 Task: Create a project with template Project Timeline with name VantageTech with privacy Public and in the team Recorders . Create three sections in the project as To-Do, Doing and Done.
Action: Mouse moved to (48, 68)
Screenshot: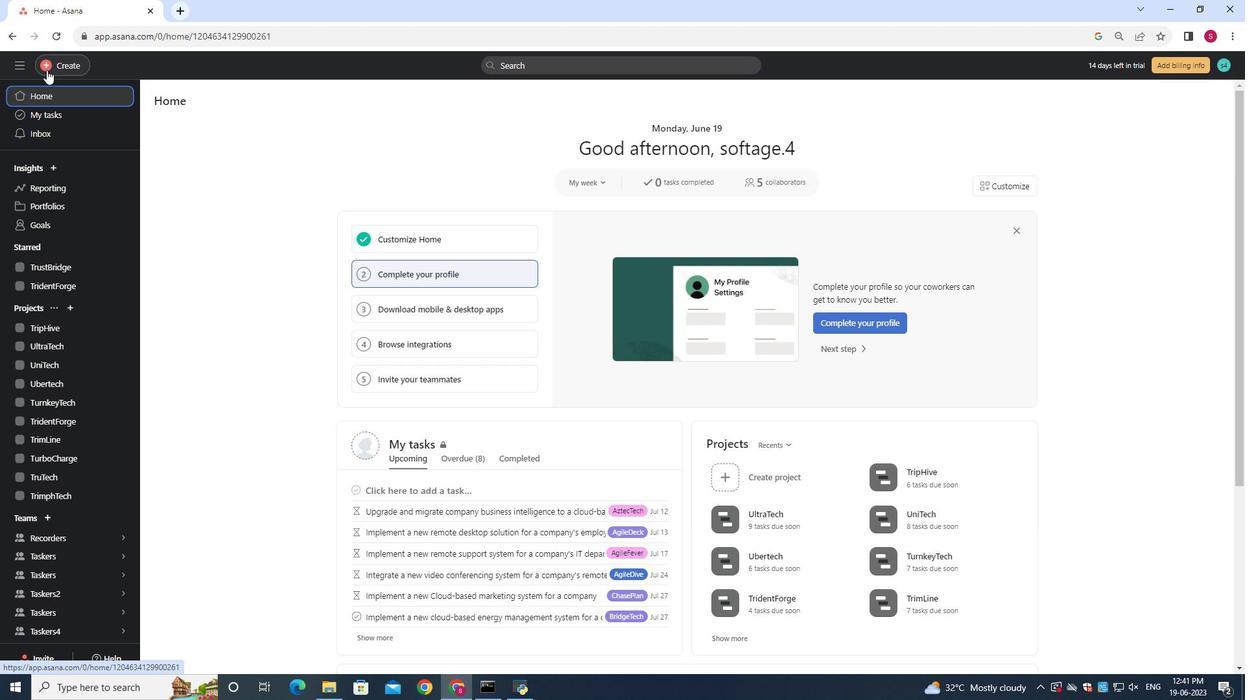 
Action: Mouse pressed left at (48, 68)
Screenshot: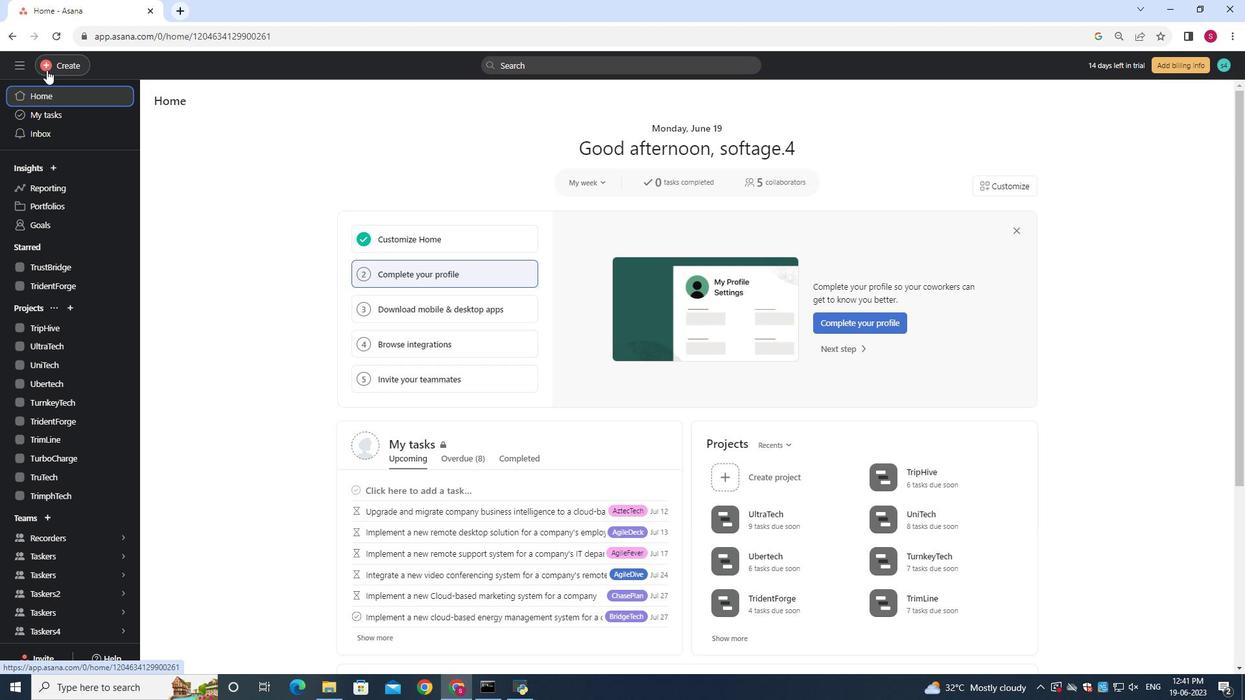 
Action: Mouse moved to (140, 92)
Screenshot: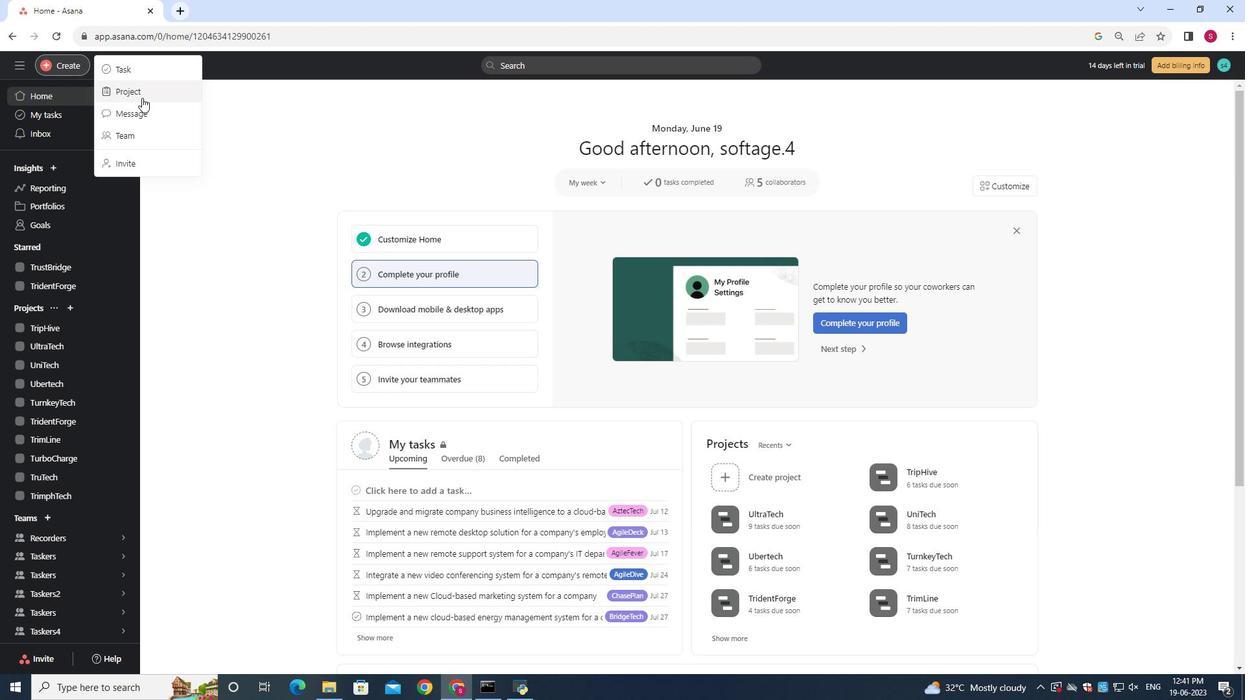 
Action: Mouse pressed left at (140, 92)
Screenshot: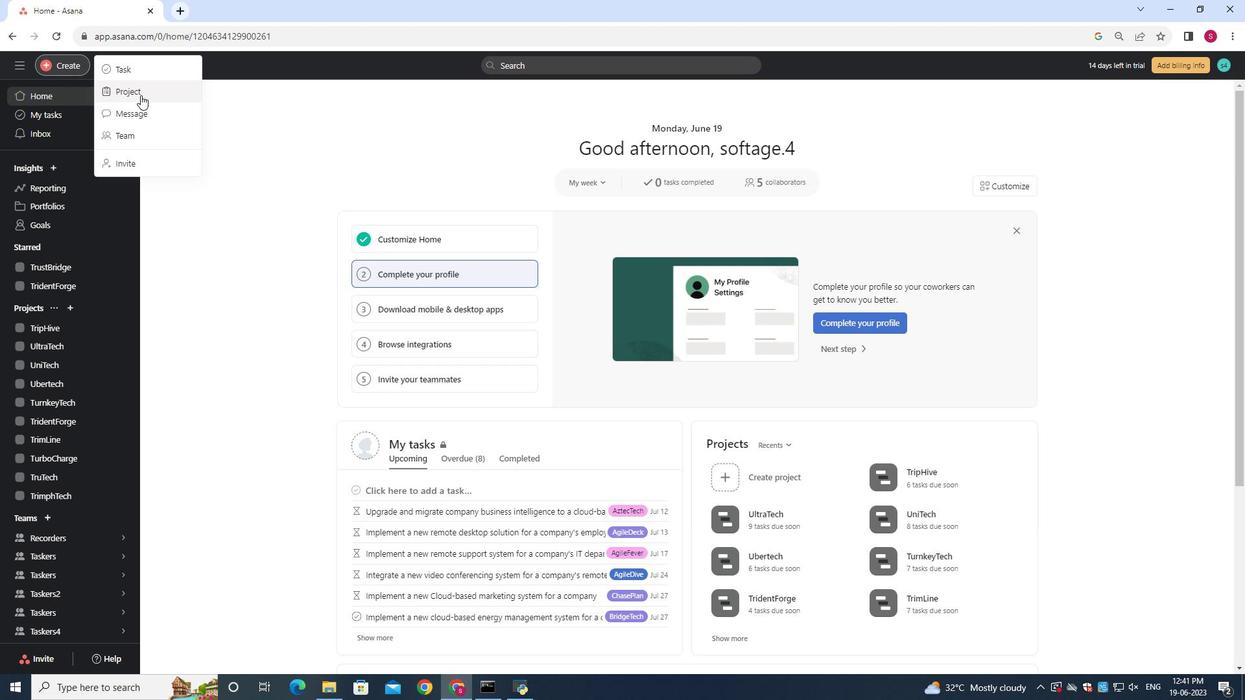 
Action: Mouse moved to (609, 381)
Screenshot: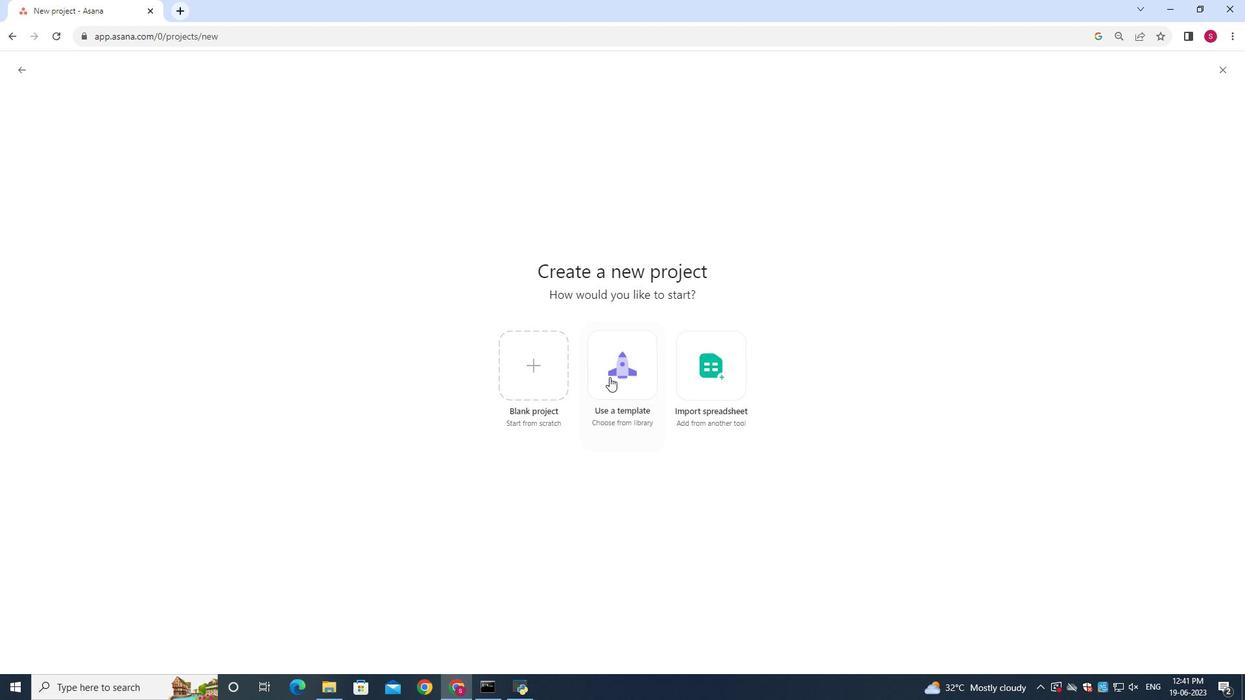 
Action: Mouse pressed left at (609, 381)
Screenshot: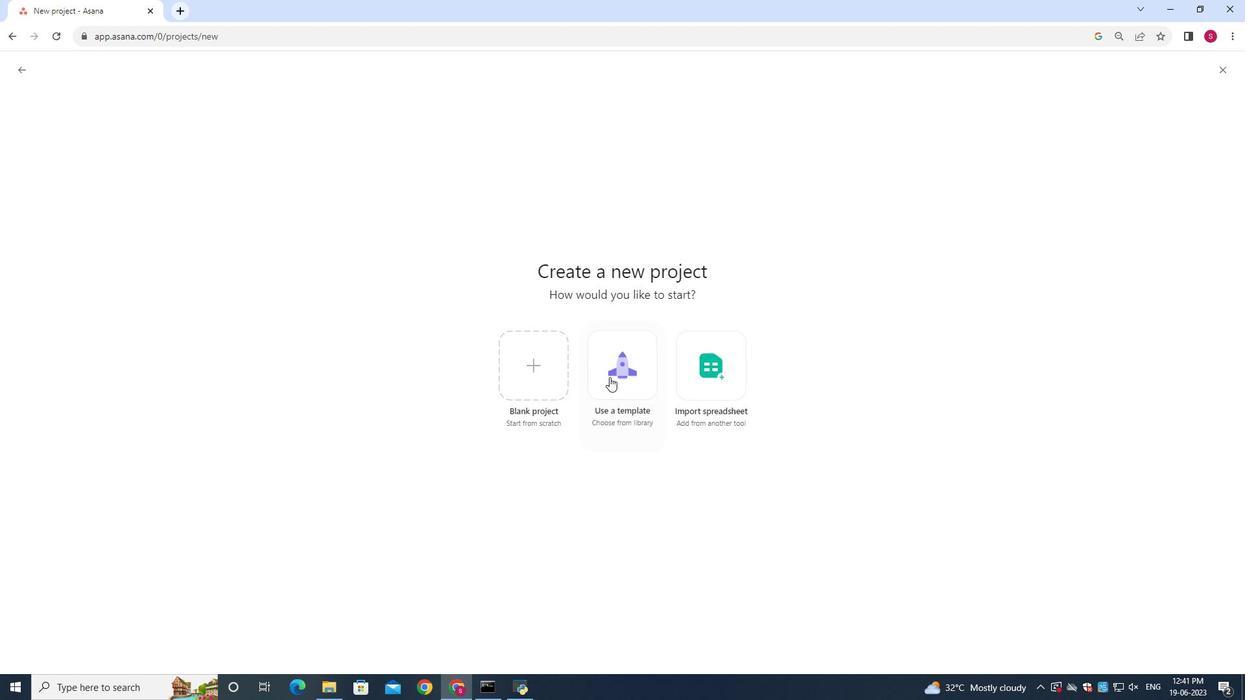 
Action: Mouse moved to (133, 317)
Screenshot: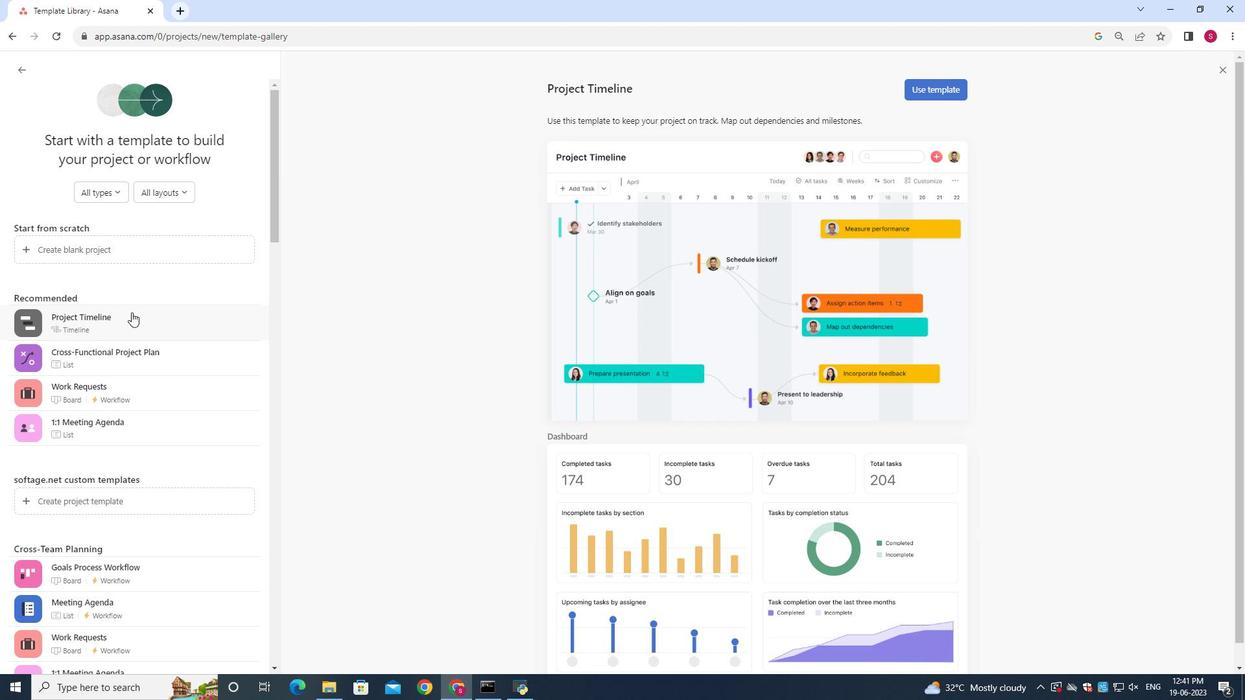 
Action: Mouse pressed left at (133, 317)
Screenshot: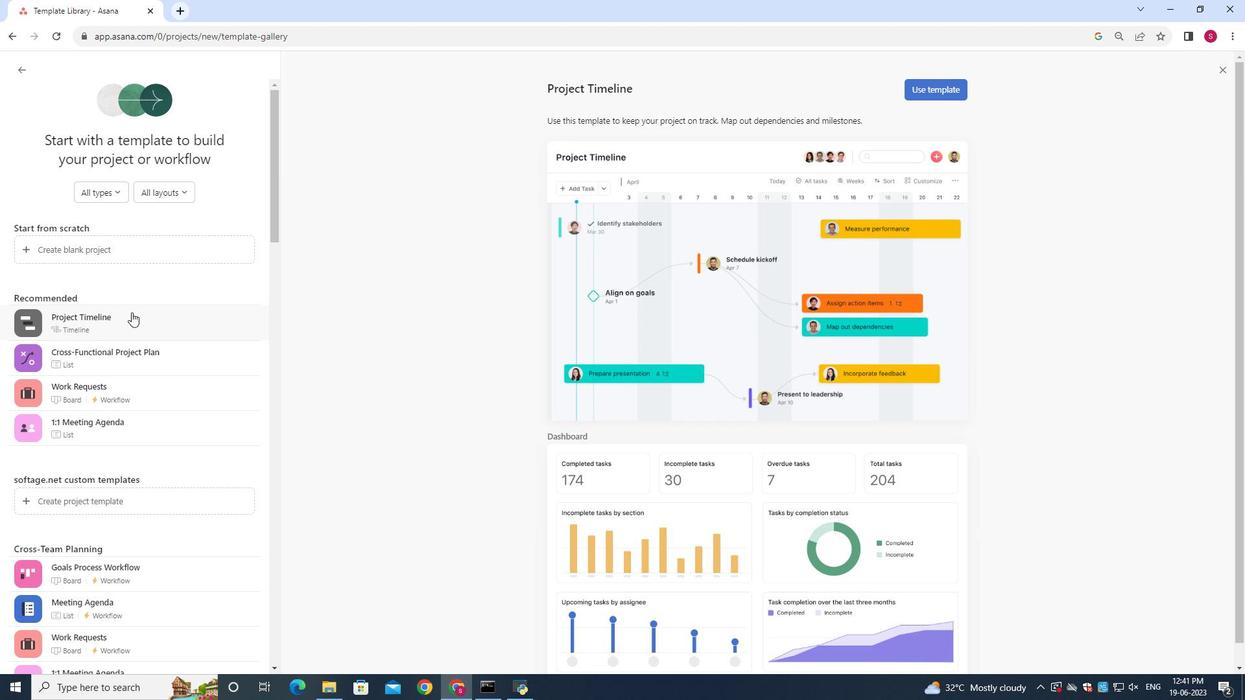 
Action: Mouse moved to (925, 92)
Screenshot: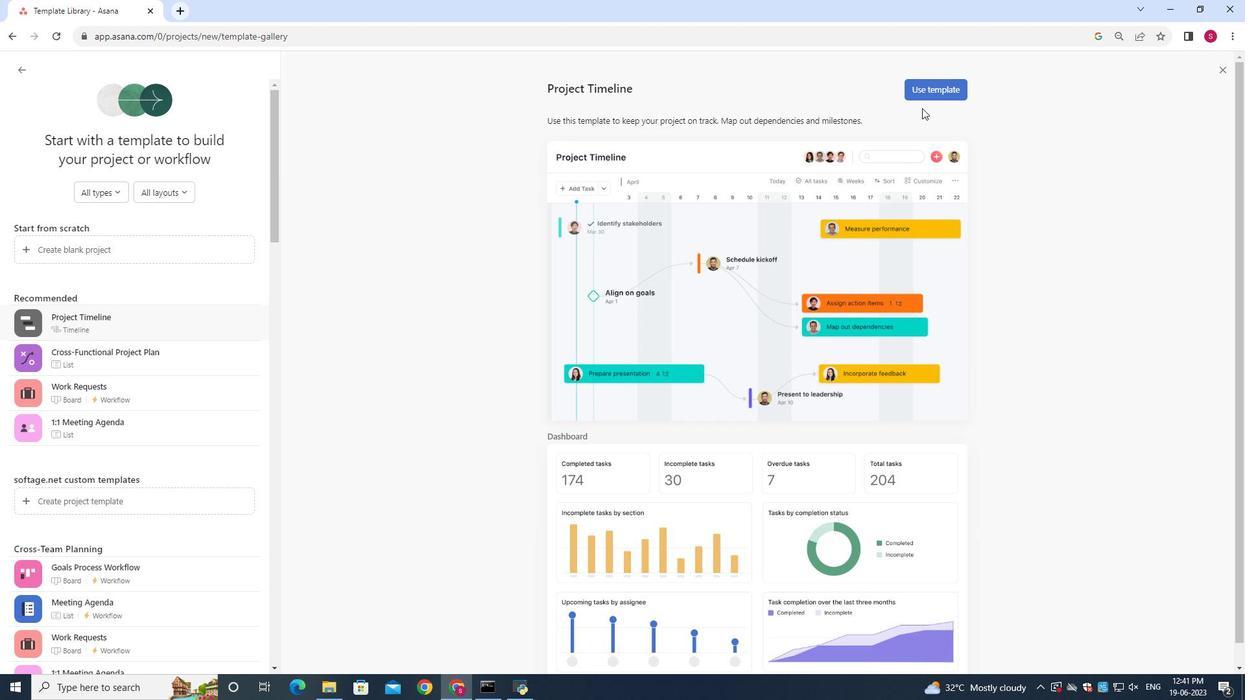 
Action: Mouse pressed left at (925, 92)
Screenshot: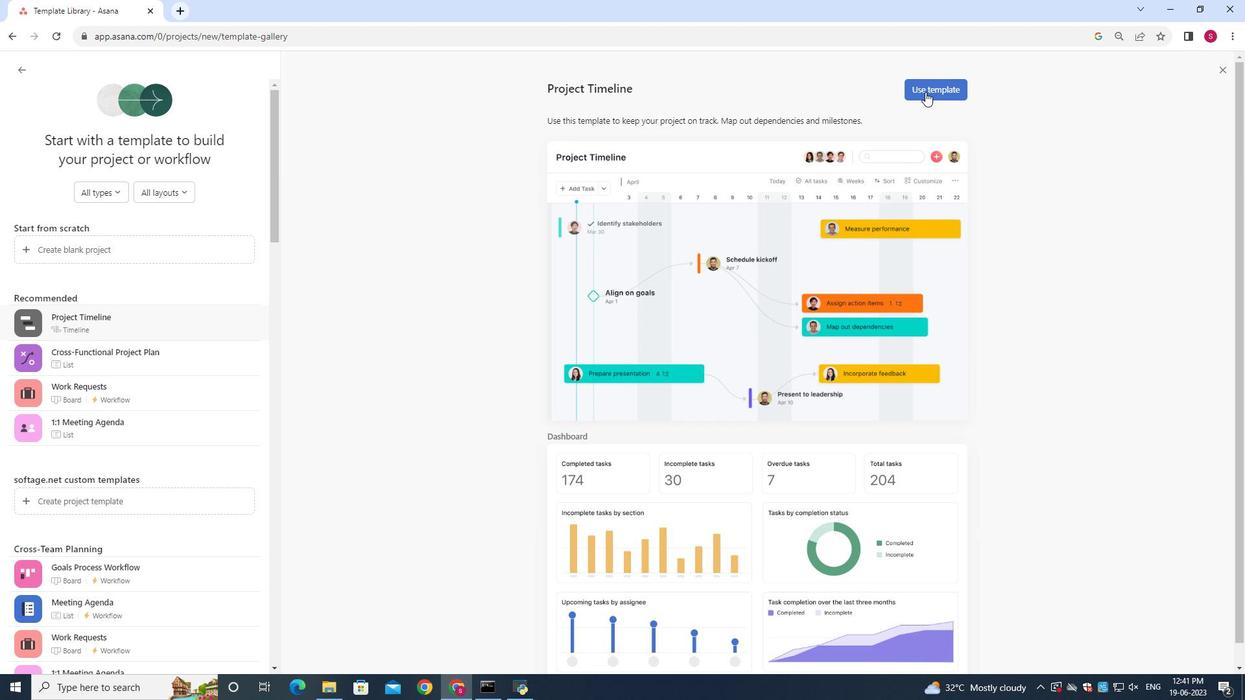 
Action: Mouse moved to (541, 257)
Screenshot: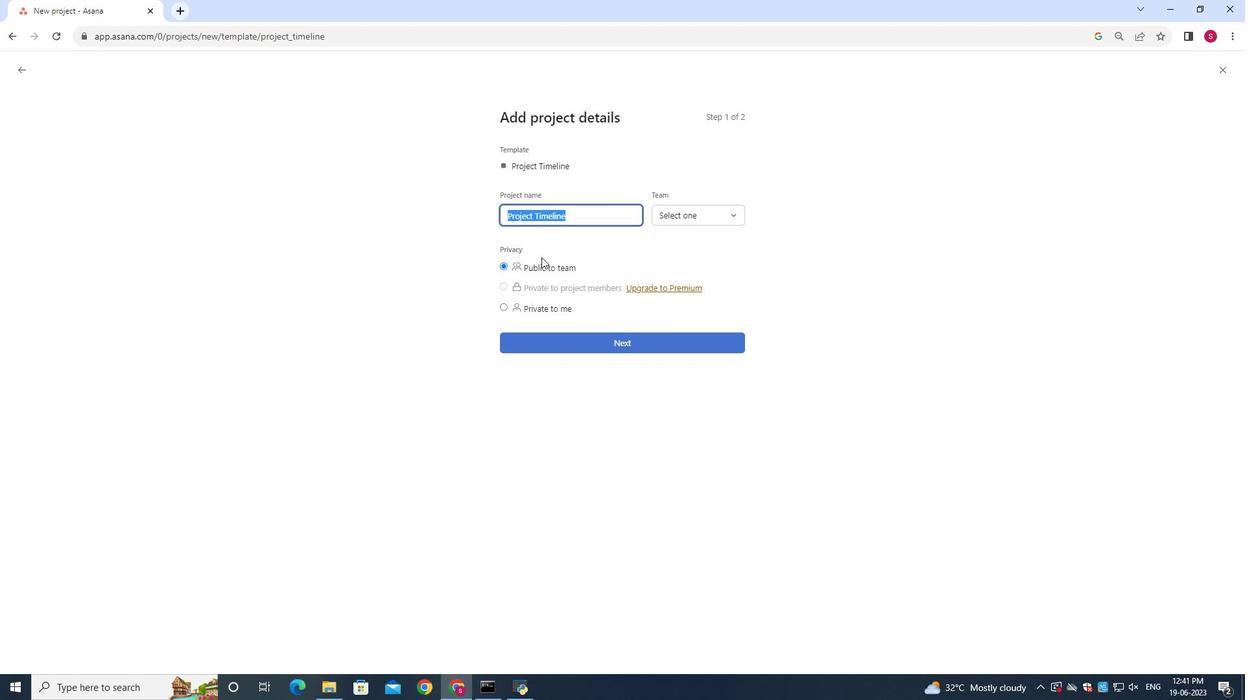 
Action: Key pressed <Key.backspace><Key.shift><Key.shift>Vantage<Key.shift>Tech
Screenshot: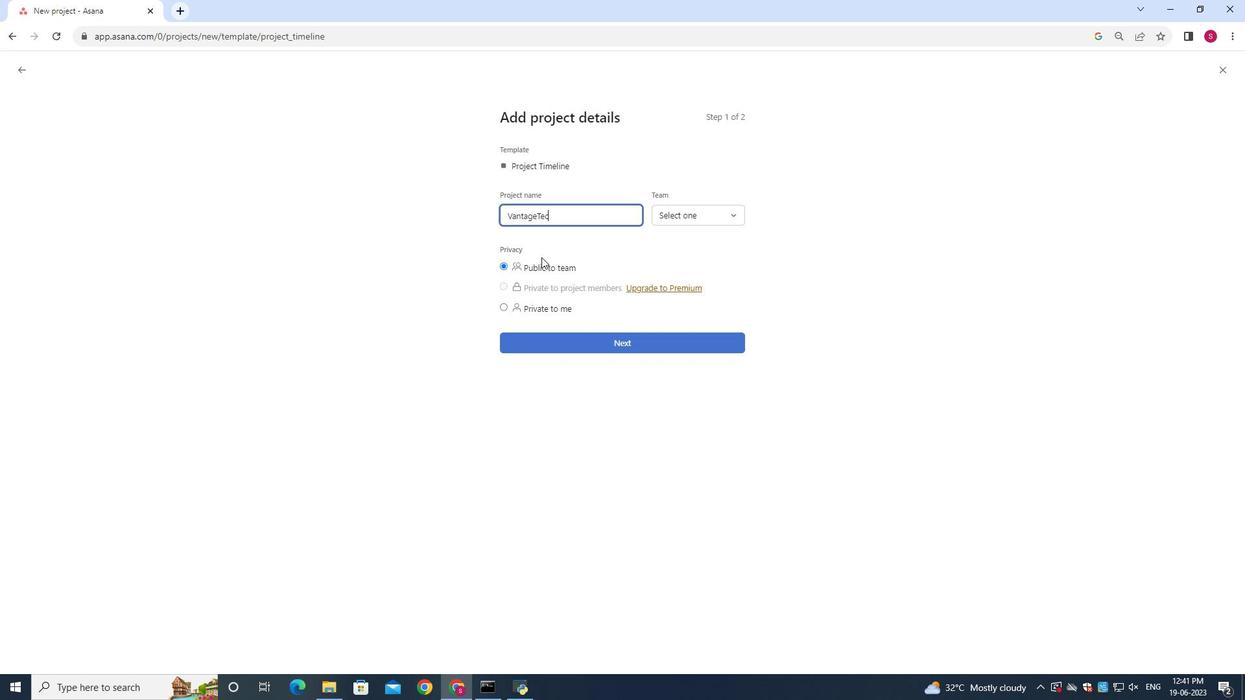 
Action: Mouse moved to (686, 219)
Screenshot: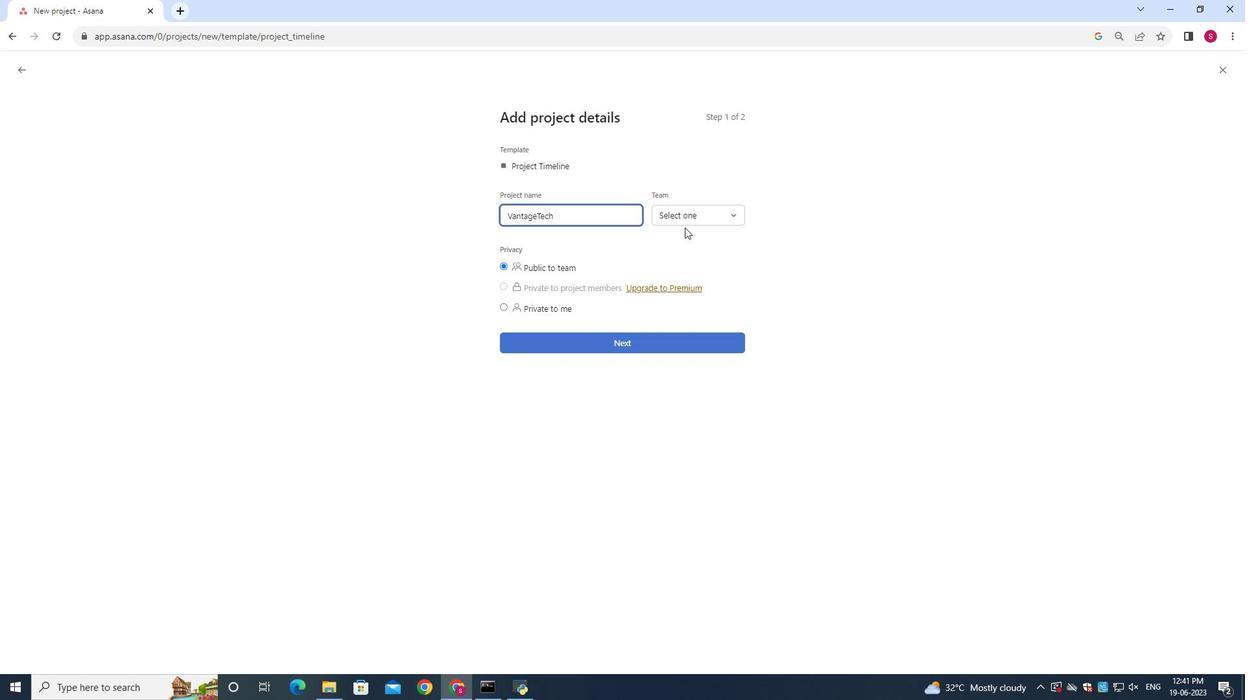 
Action: Mouse pressed left at (686, 219)
Screenshot: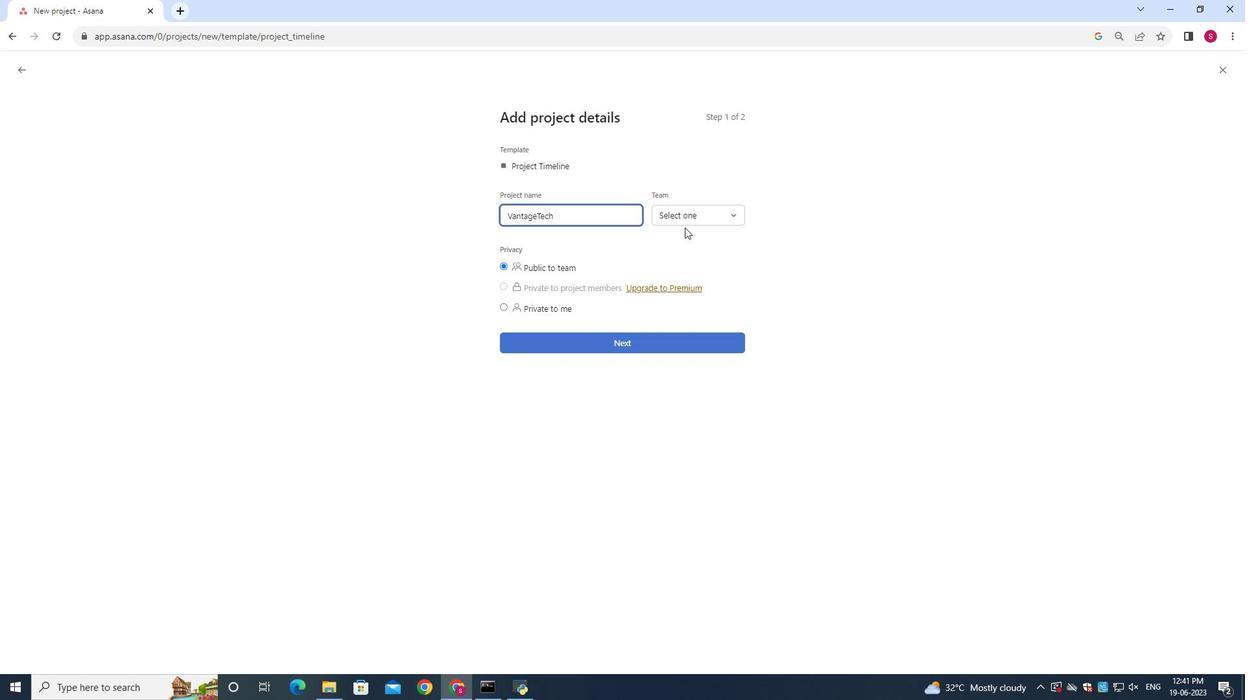 
Action: Mouse moved to (675, 246)
Screenshot: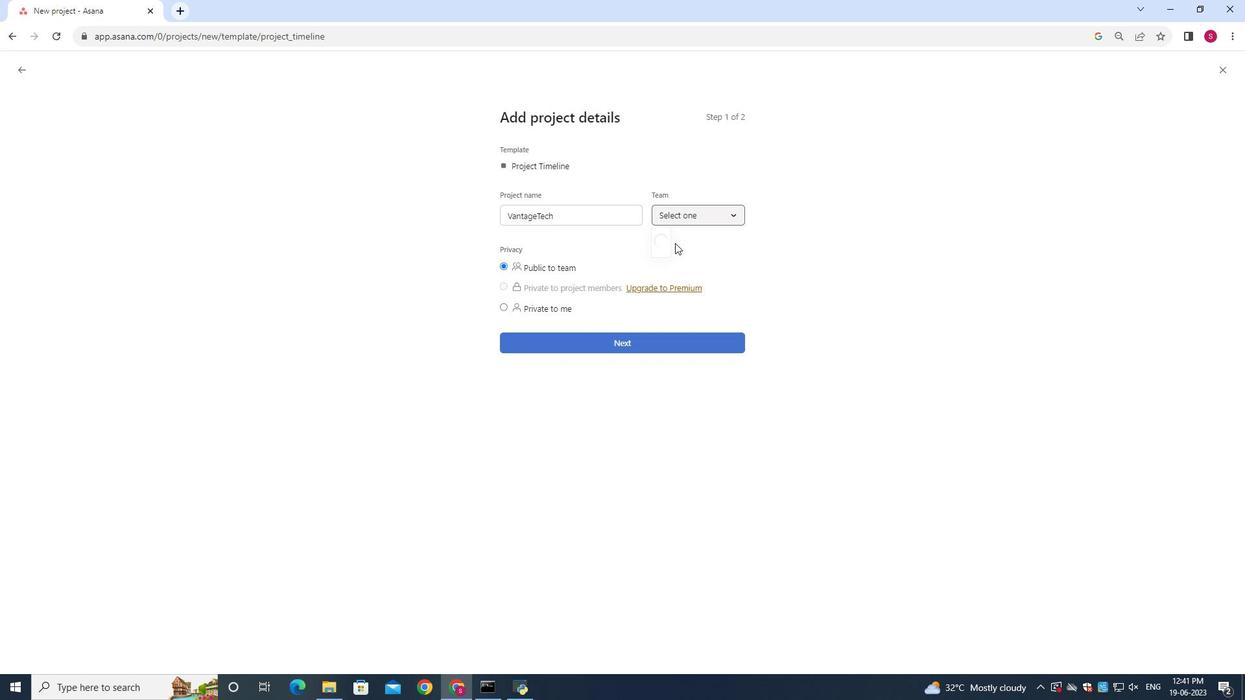
Action: Mouse scrolled (675, 245) with delta (0, 0)
Screenshot: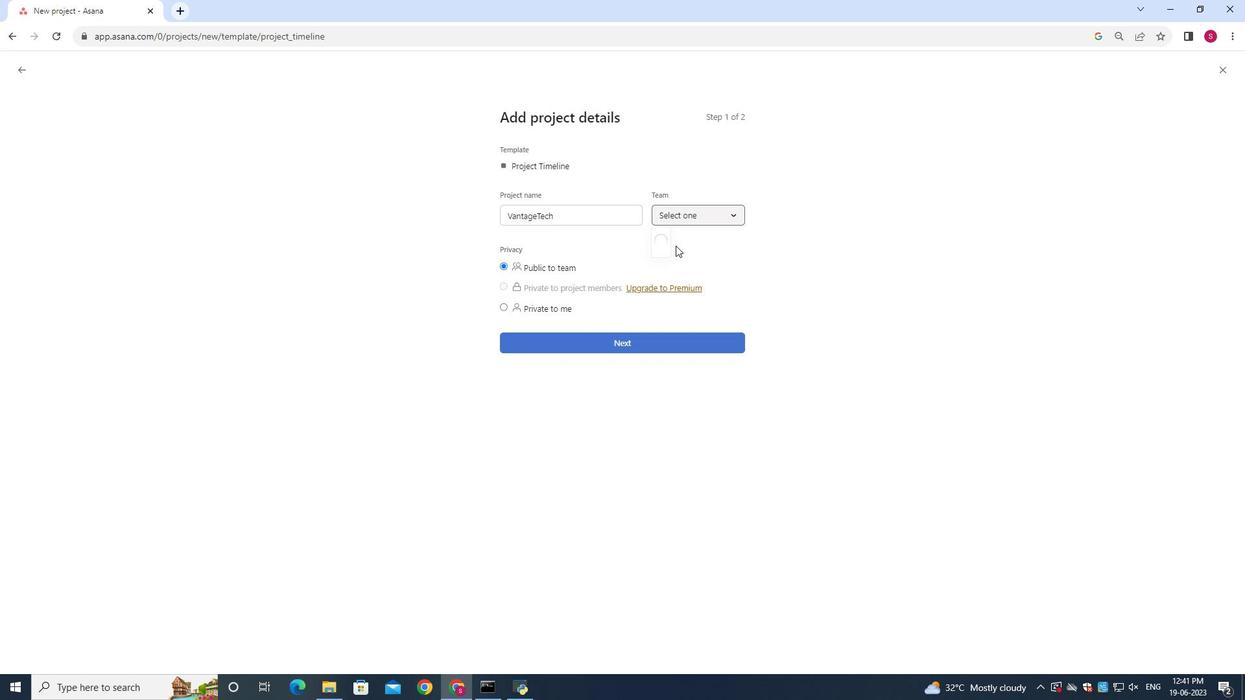 
Action: Mouse moved to (675, 247)
Screenshot: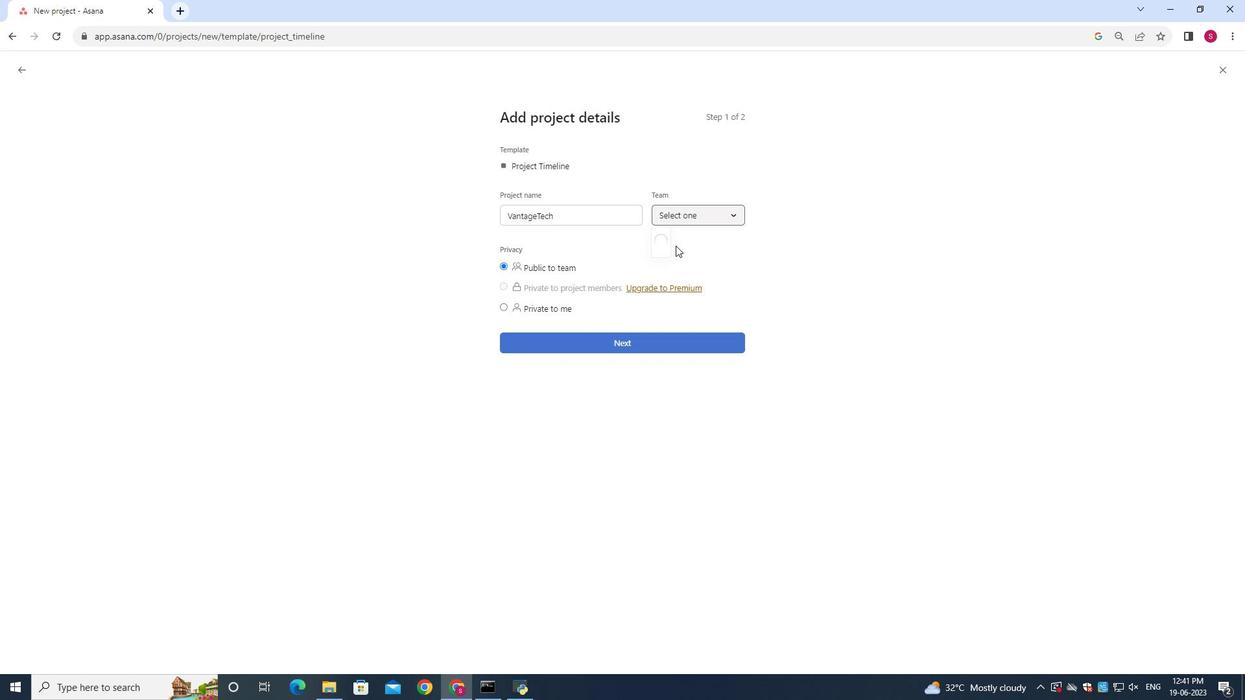 
Action: Mouse scrolled (675, 246) with delta (0, 0)
Screenshot: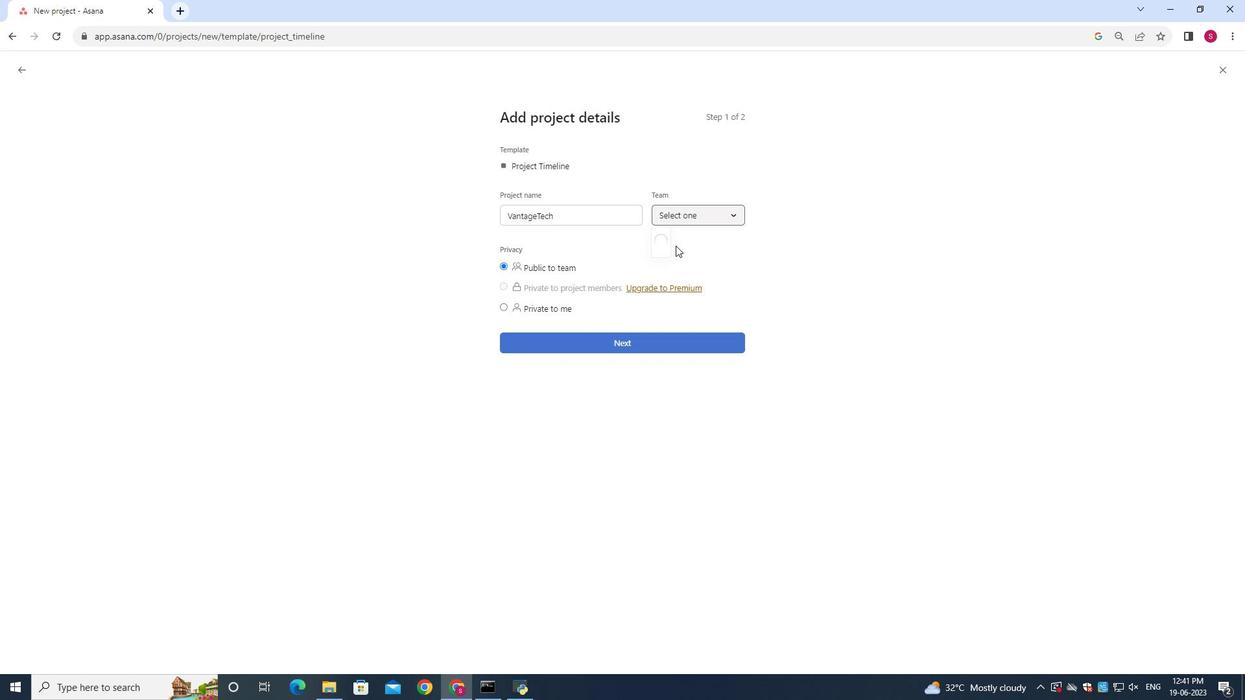 
Action: Mouse moved to (677, 265)
Screenshot: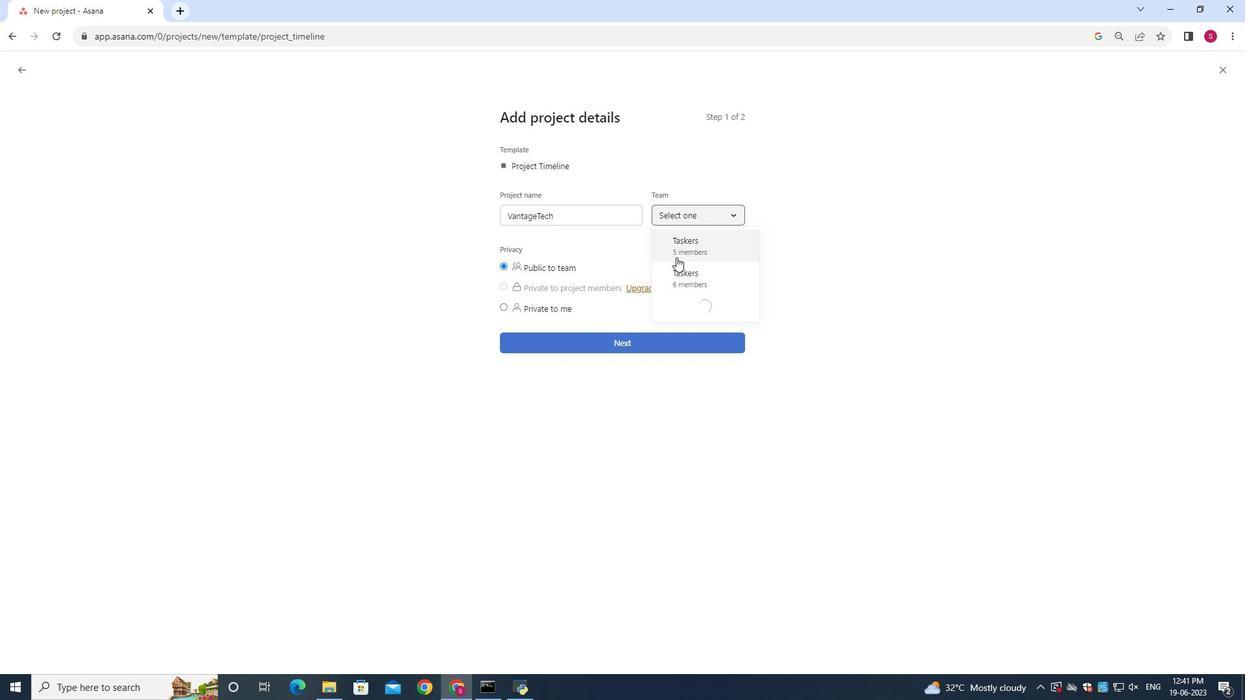 
Action: Mouse scrolled (677, 264) with delta (0, 0)
Screenshot: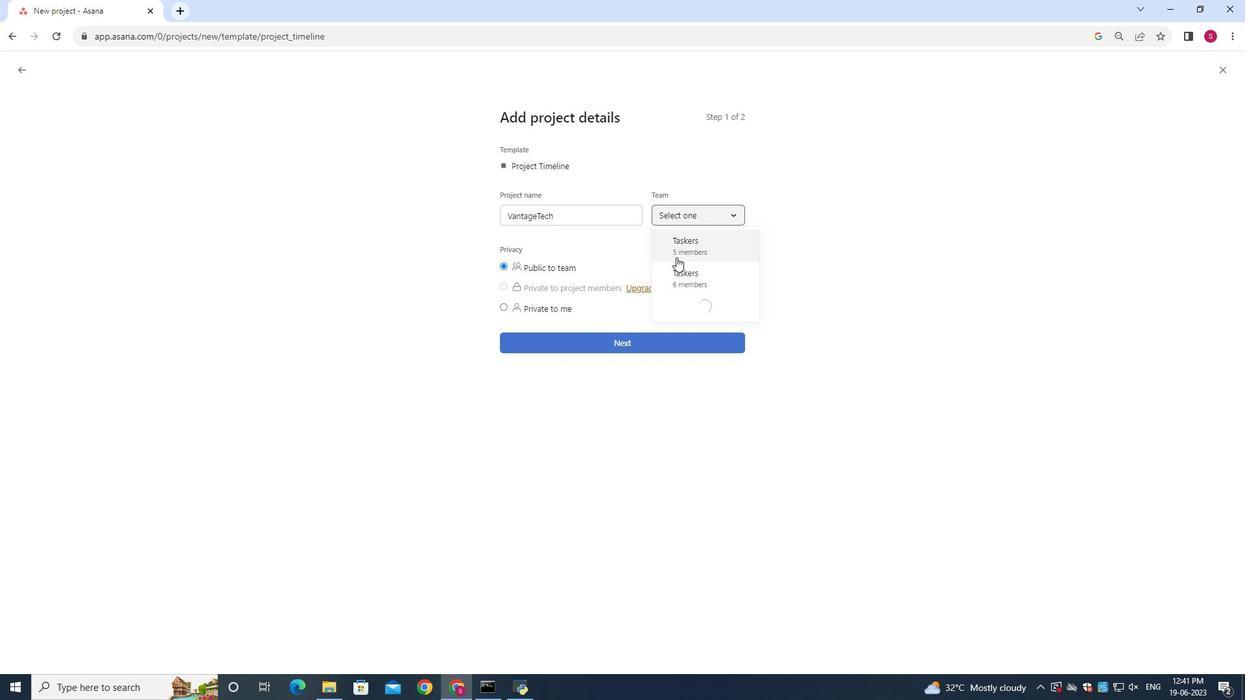 
Action: Mouse moved to (677, 266)
Screenshot: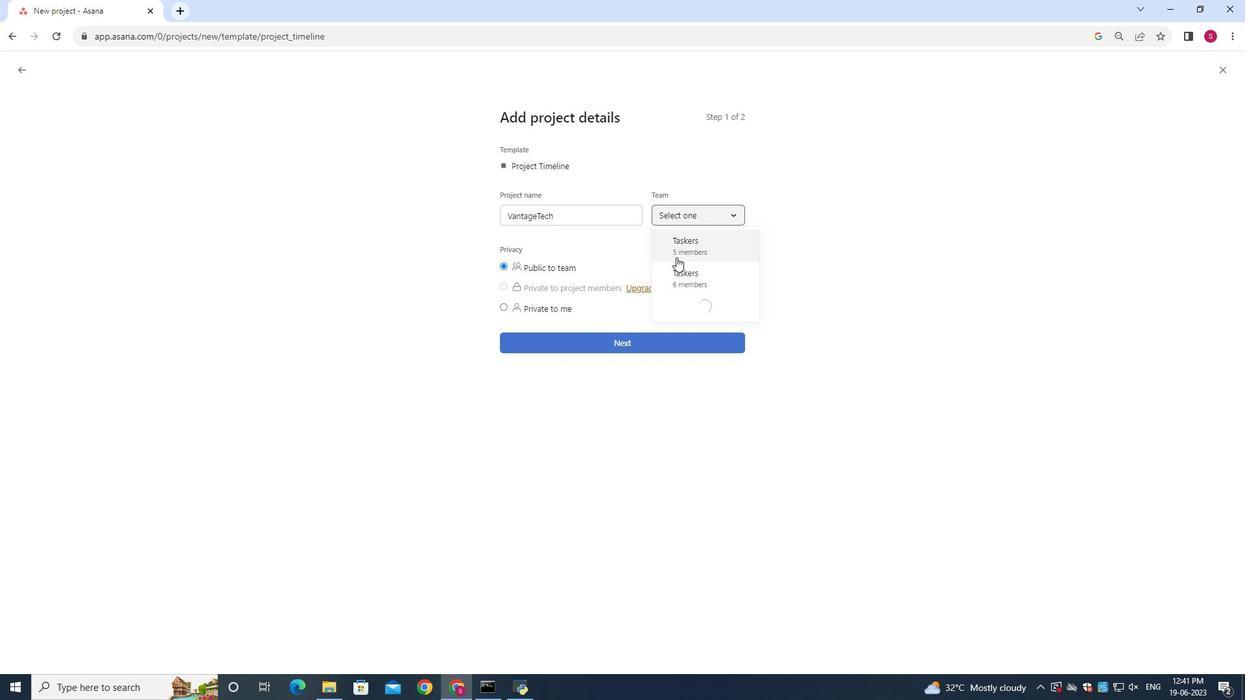 
Action: Mouse scrolled (677, 265) with delta (0, 0)
Screenshot: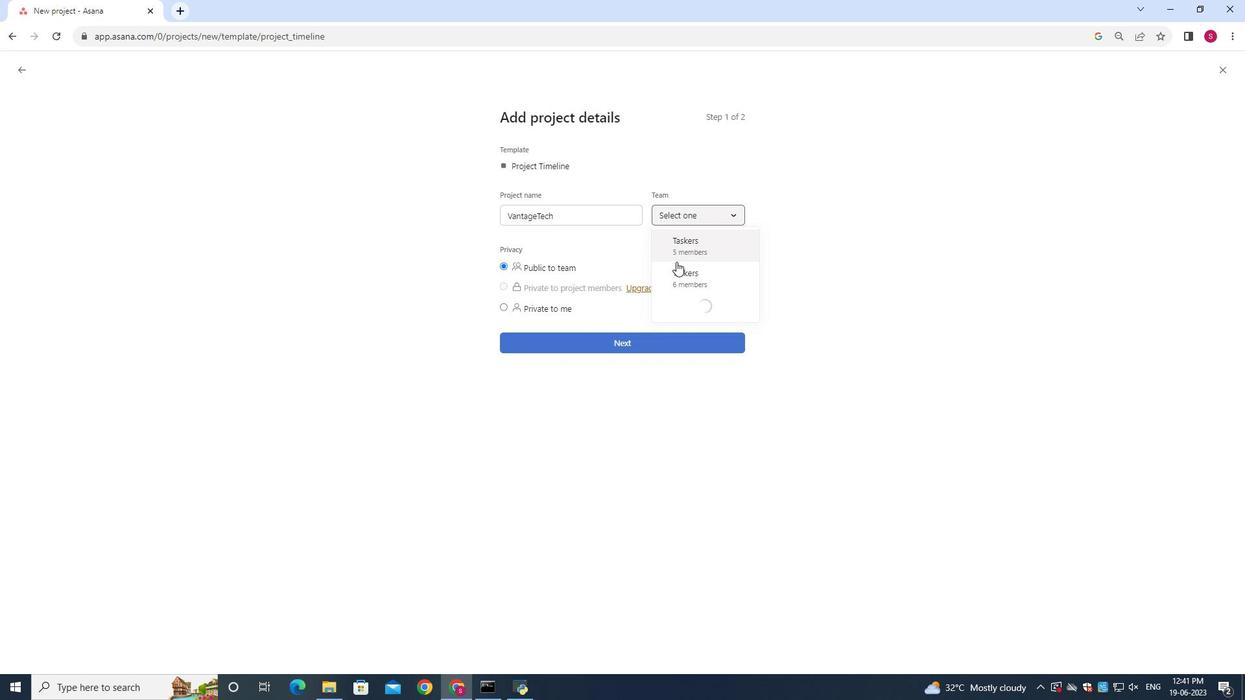 
Action: Mouse moved to (695, 301)
Screenshot: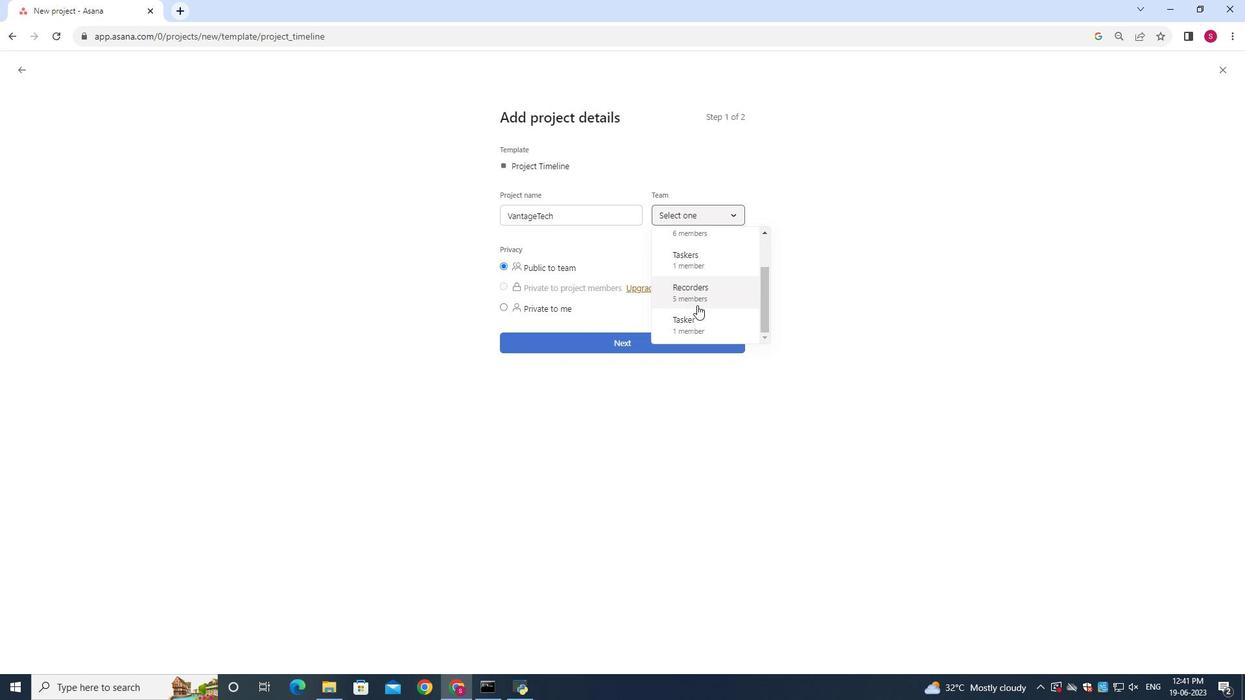 
Action: Mouse pressed left at (695, 301)
Screenshot: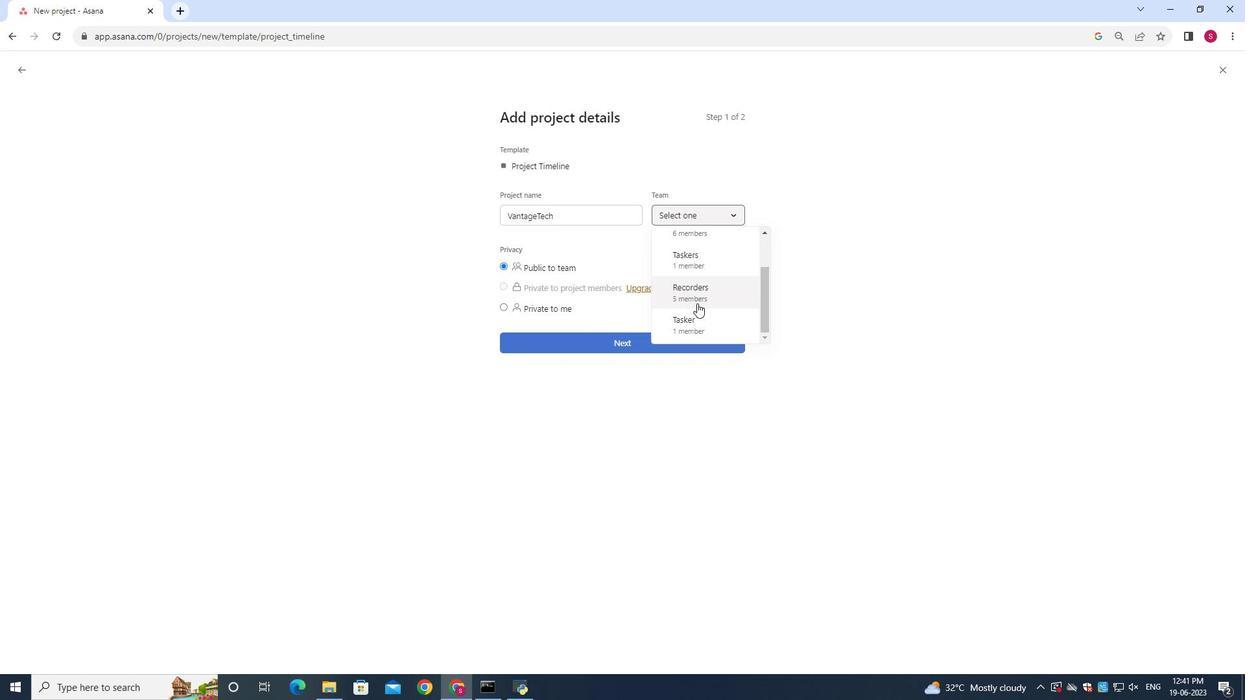 
Action: Mouse moved to (502, 263)
Screenshot: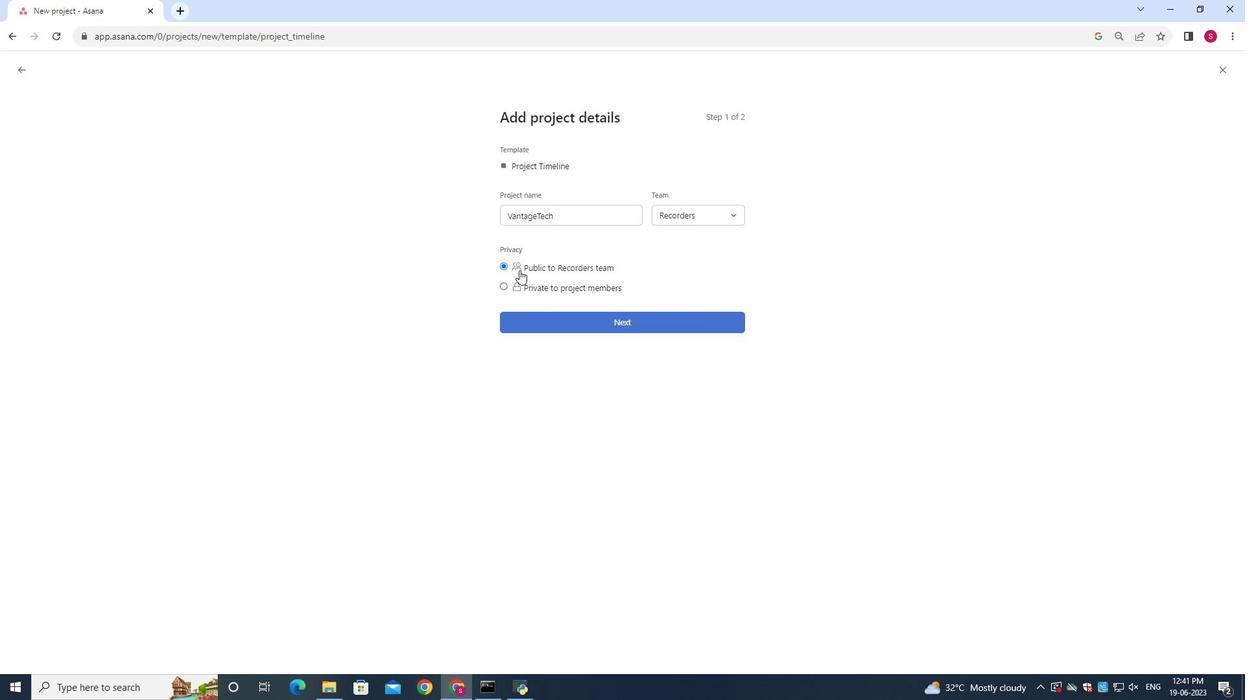 
Action: Mouse pressed left at (502, 263)
Screenshot: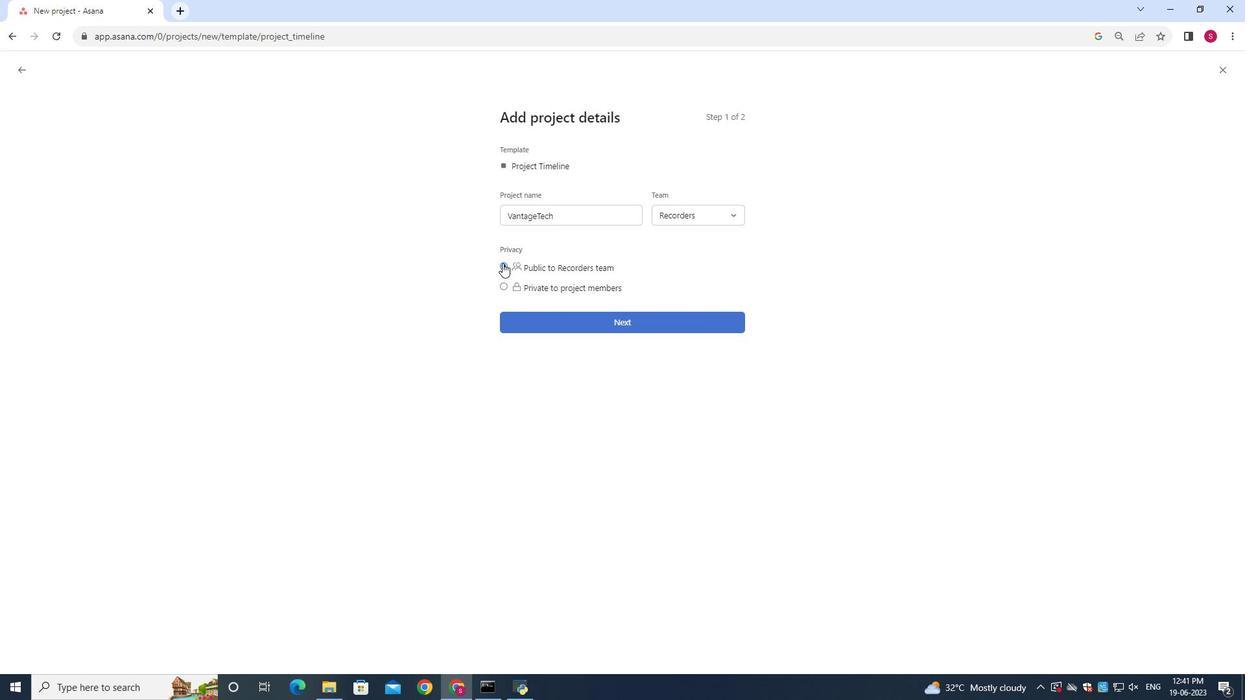 
Action: Mouse moved to (591, 324)
Screenshot: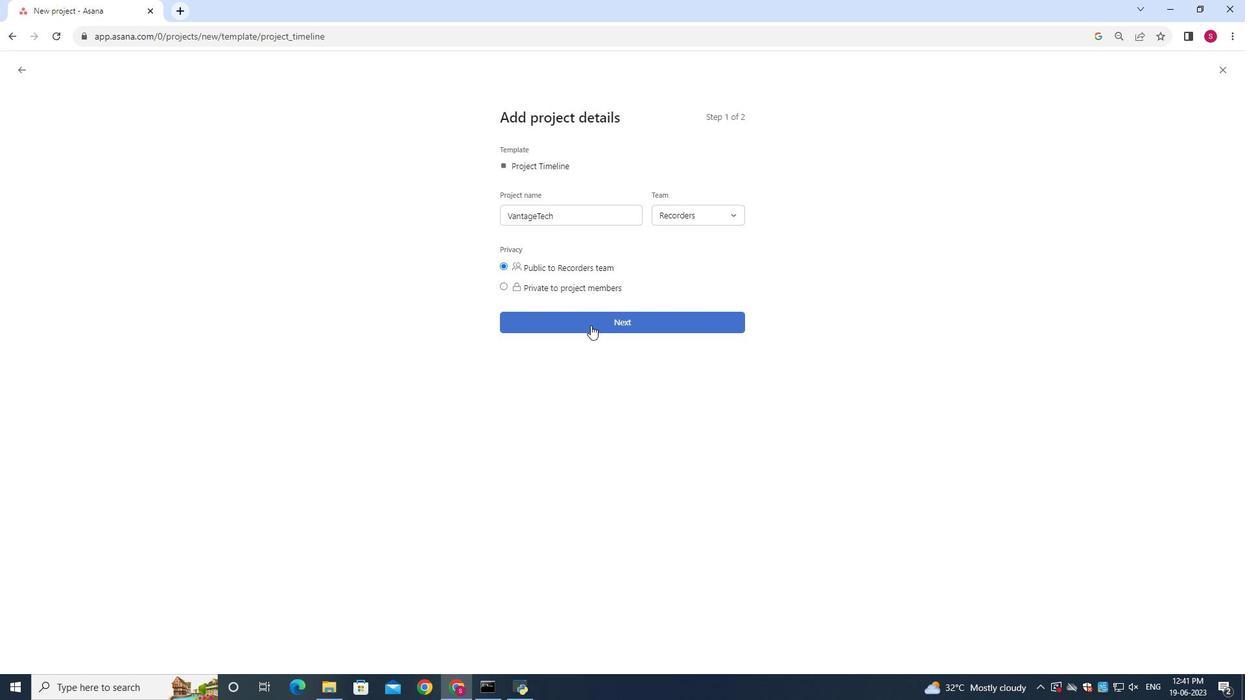 
Action: Mouse pressed left at (591, 324)
Screenshot: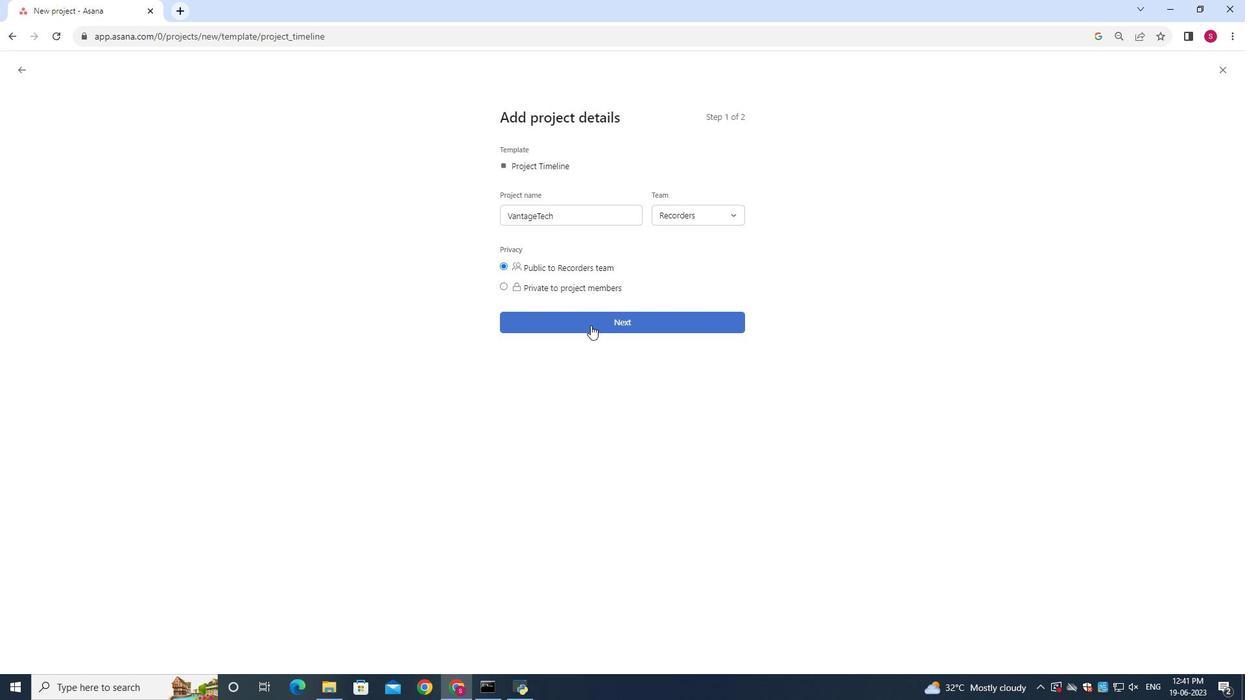 
Action: Mouse moved to (699, 353)
Screenshot: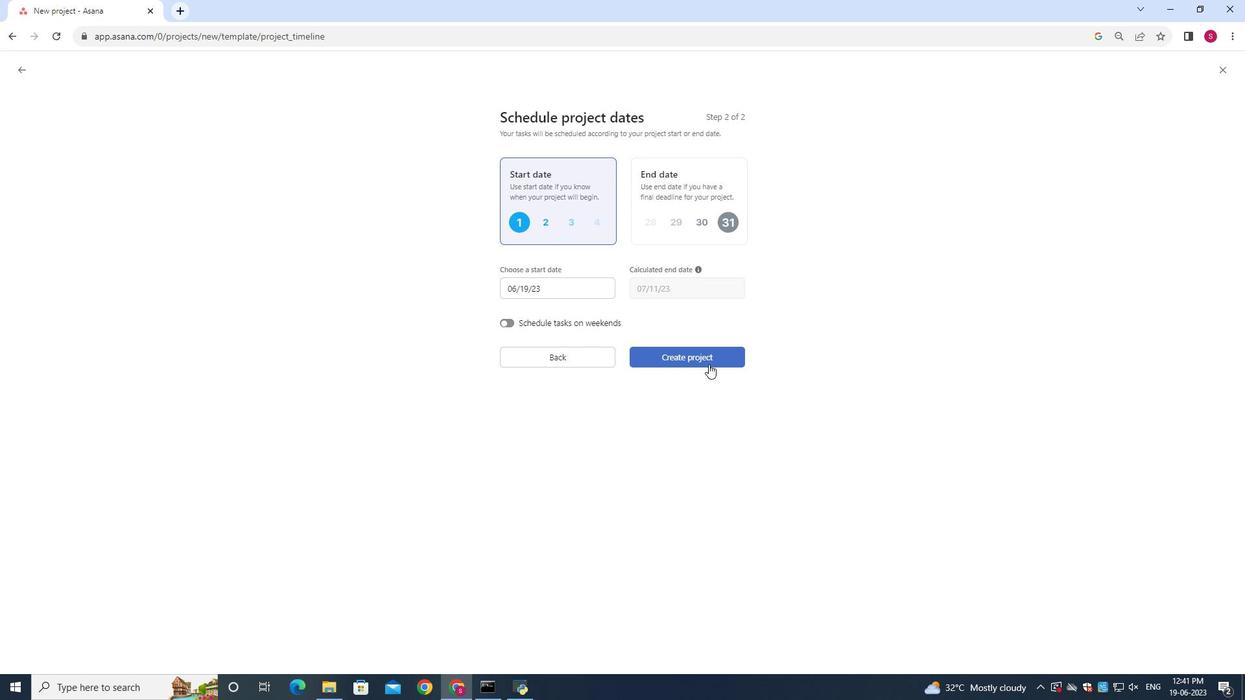 
Action: Mouse pressed left at (699, 353)
Screenshot: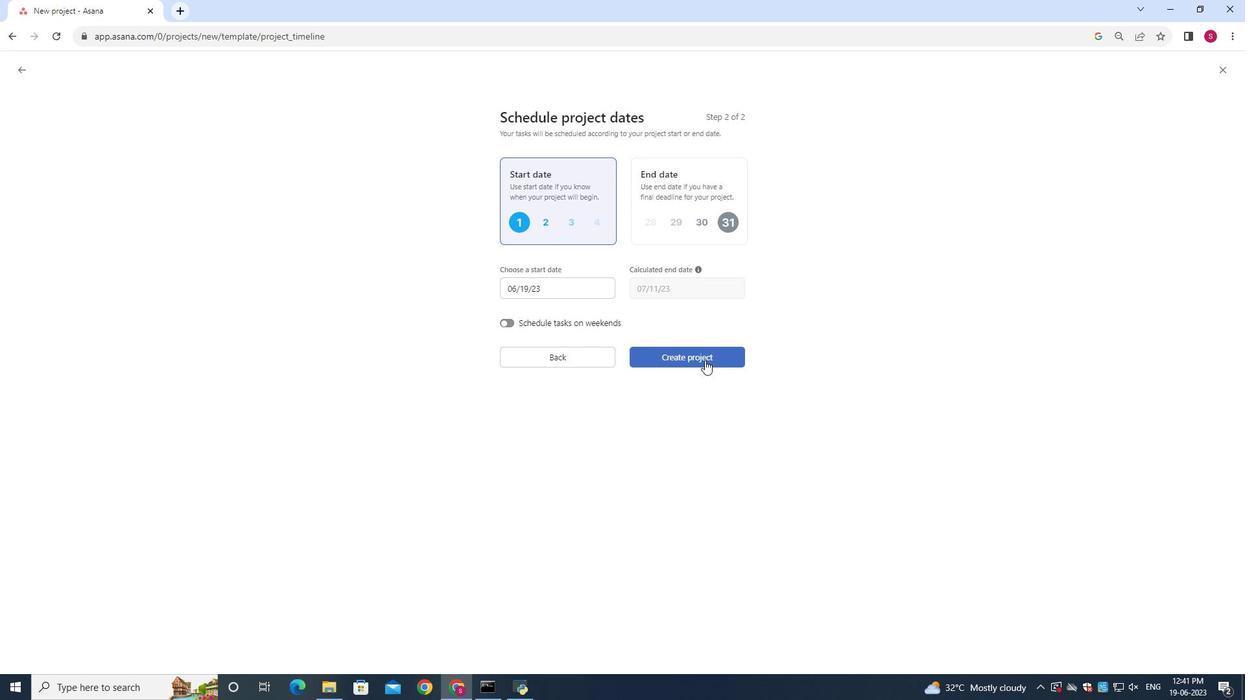 
Action: Mouse moved to (747, 312)
Screenshot: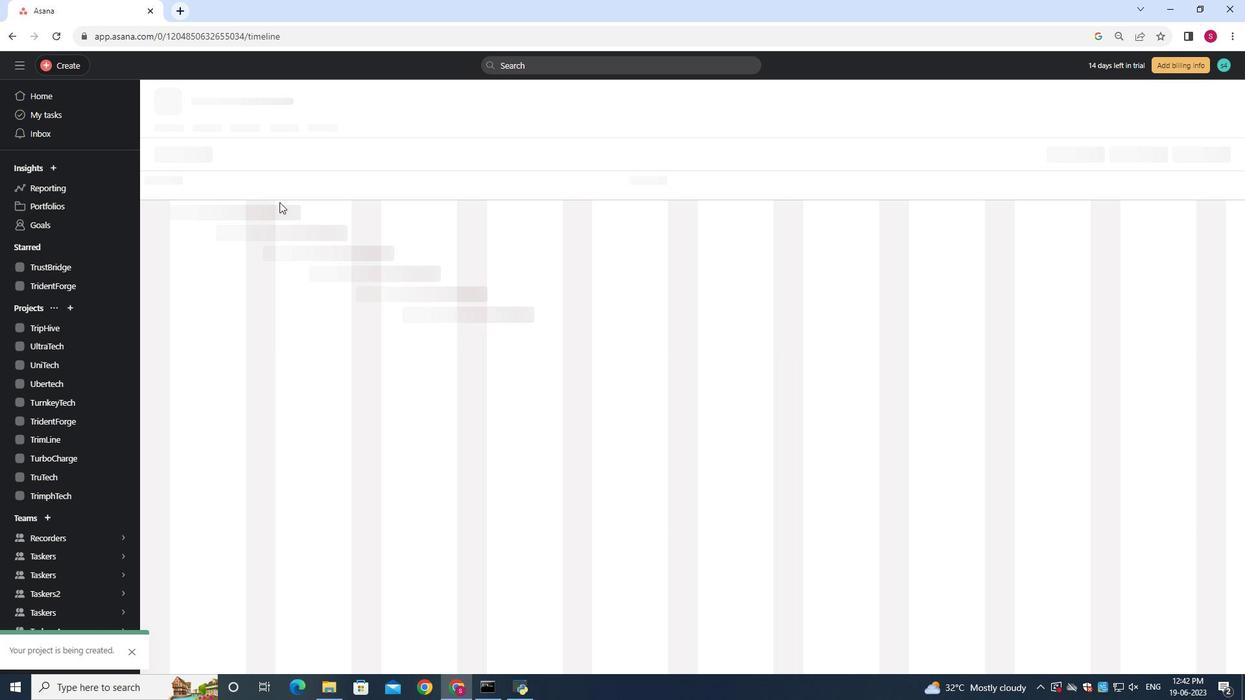 
Action: Mouse scrolled (747, 311) with delta (0, 0)
Screenshot: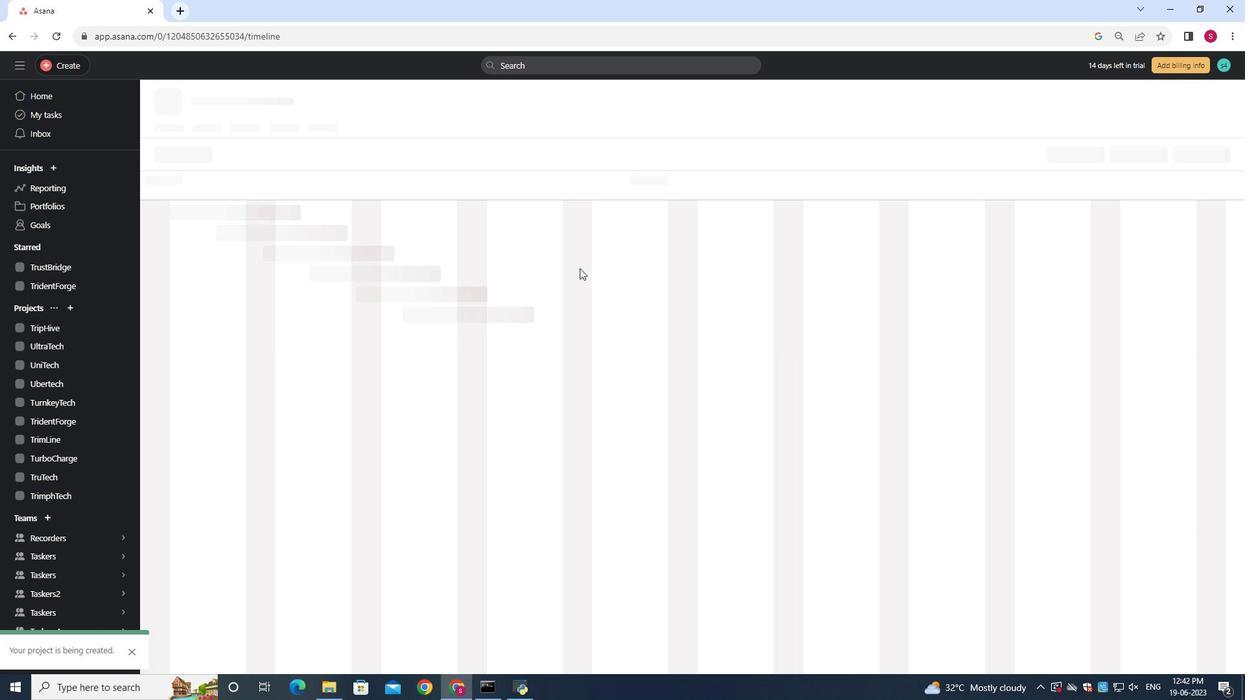 
Action: Mouse moved to (748, 313)
Screenshot: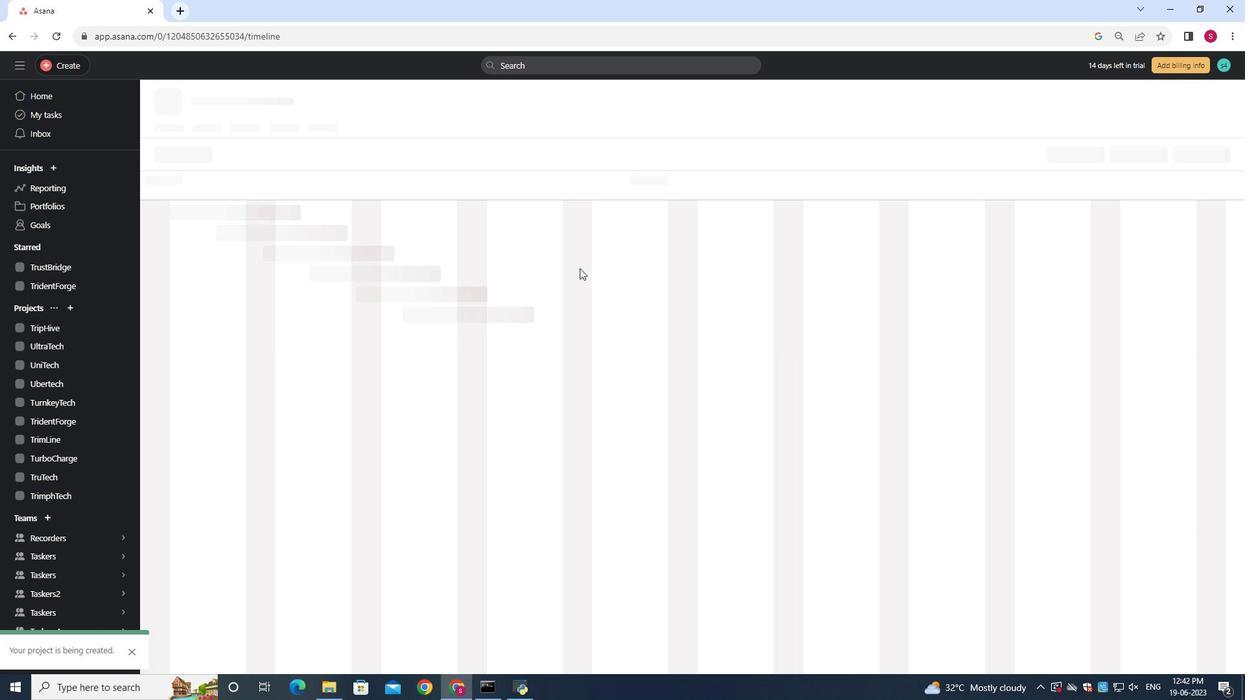 
Action: Mouse scrolled (748, 312) with delta (0, 0)
Screenshot: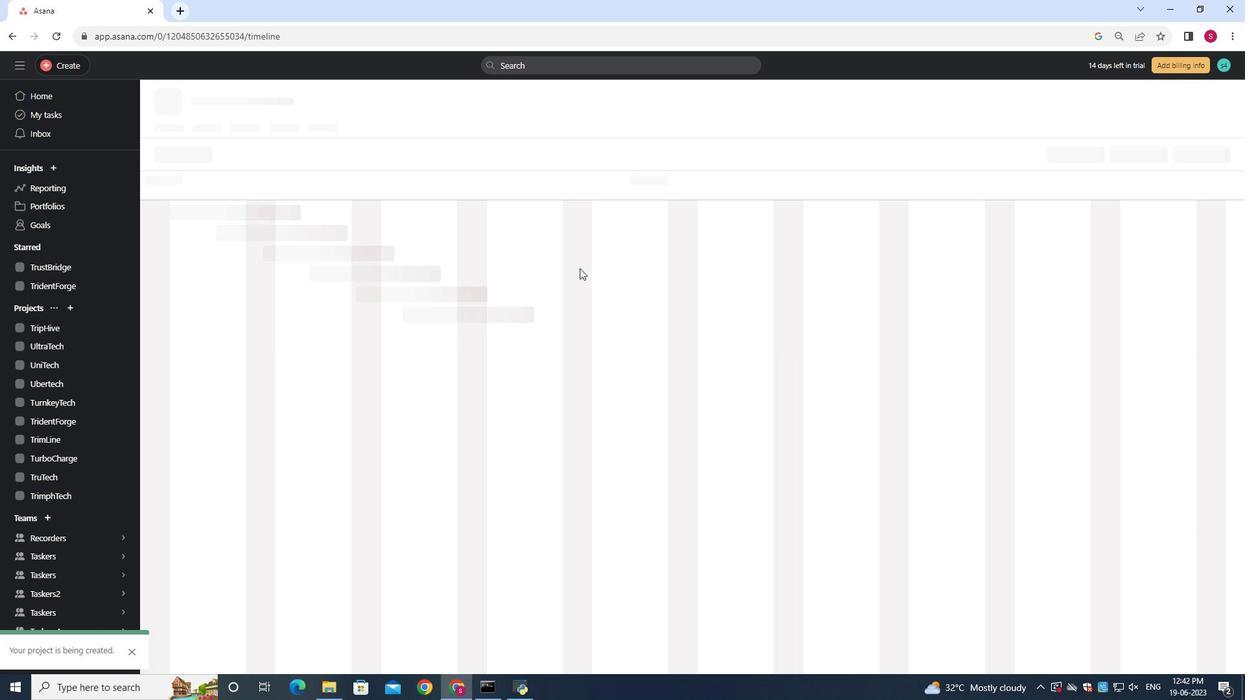 
Action: Mouse scrolled (748, 312) with delta (0, 0)
Screenshot: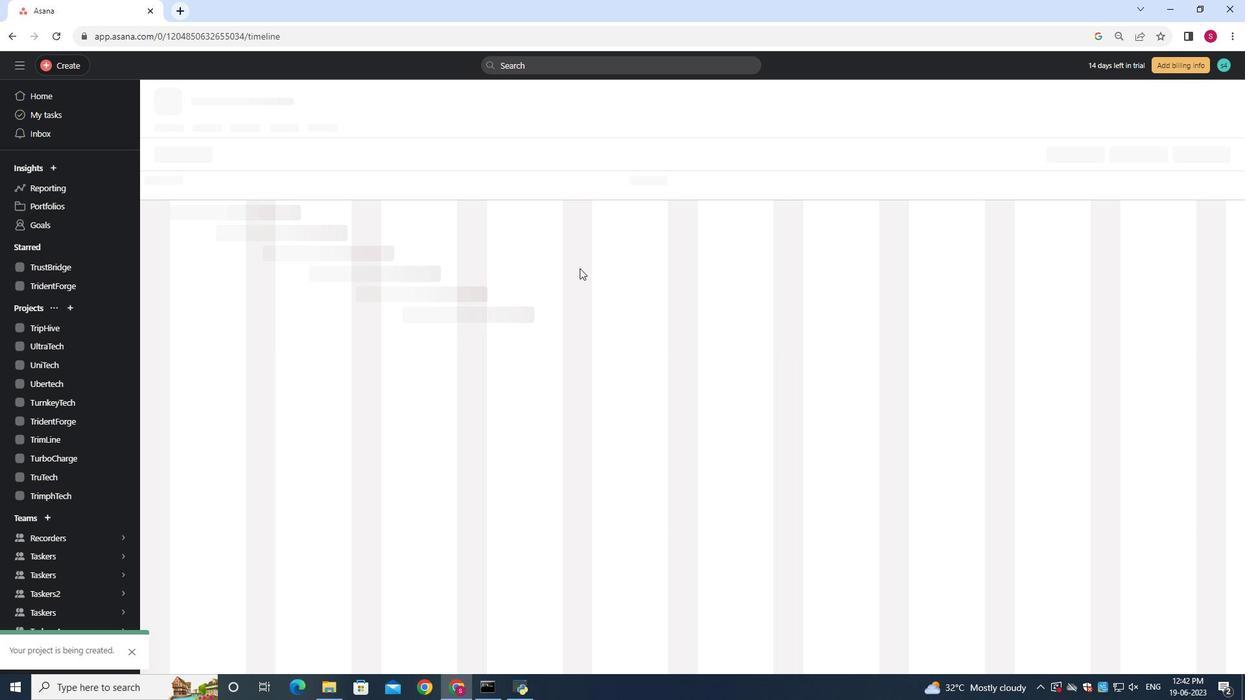 
Action: Mouse scrolled (748, 312) with delta (0, 0)
Screenshot: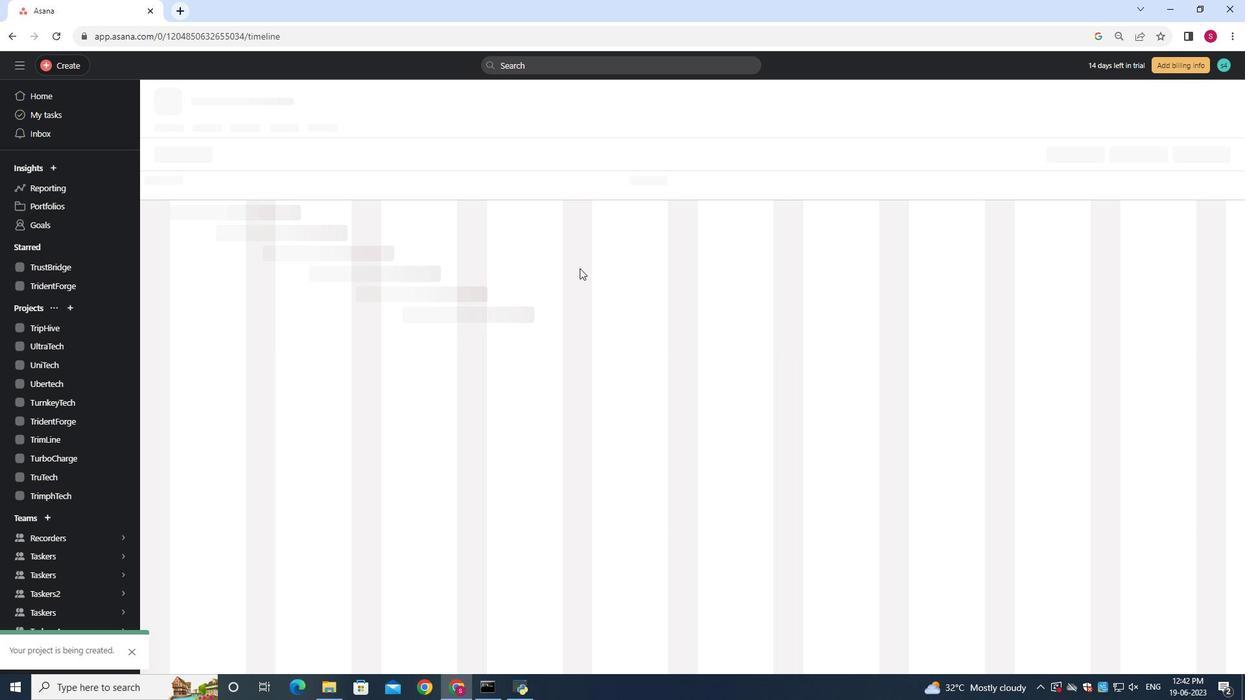 
Action: Mouse scrolled (748, 312) with delta (0, 0)
Screenshot: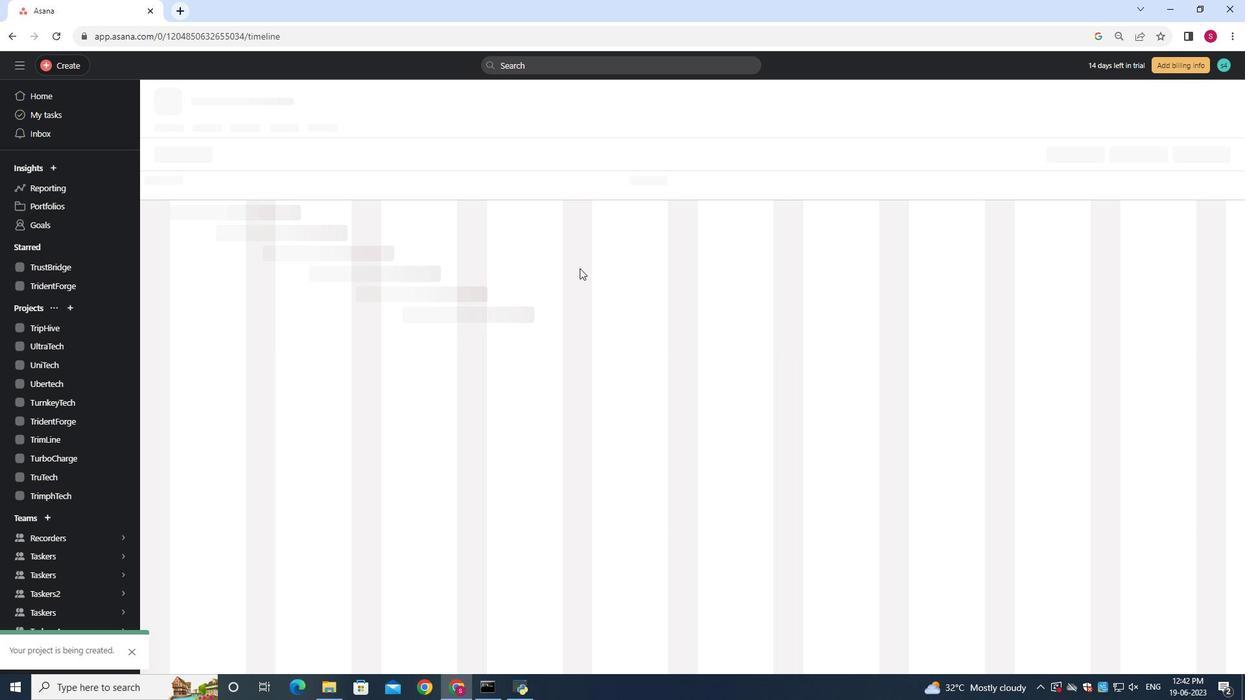 
Action: Mouse scrolled (748, 312) with delta (0, 0)
Screenshot: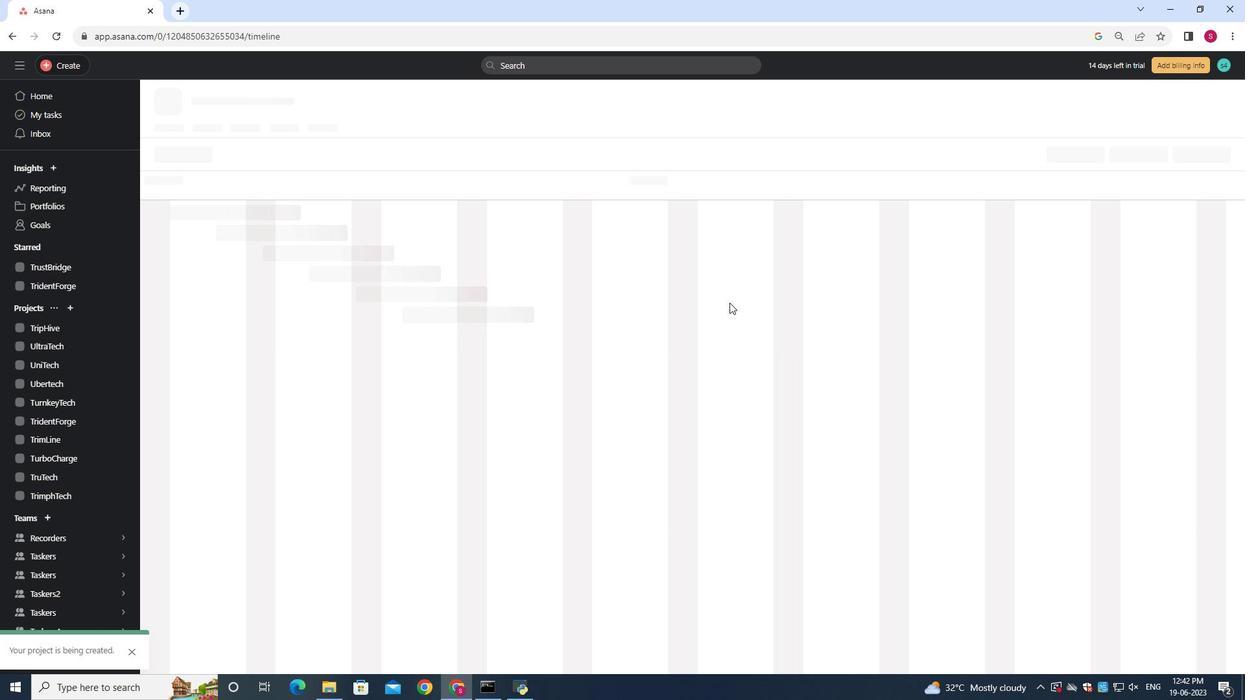 
Action: Mouse moved to (340, 348)
Screenshot: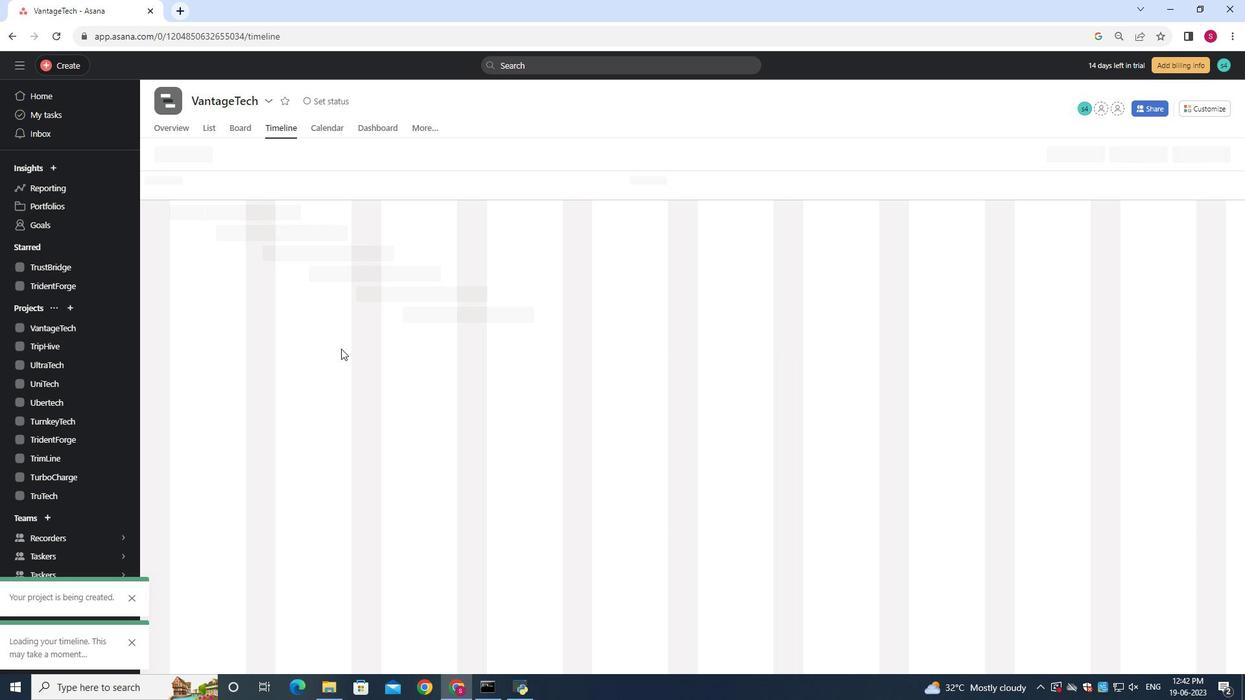 
Action: Mouse scrolled (340, 348) with delta (0, 0)
Screenshot: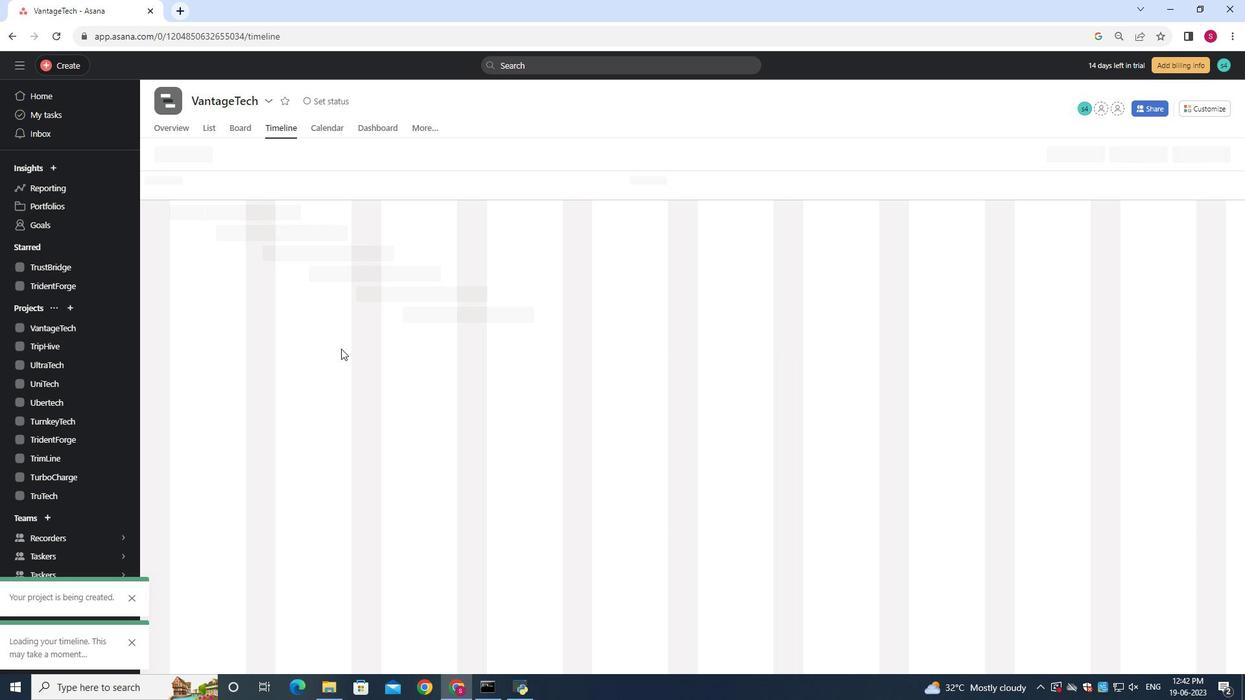
Action: Mouse moved to (340, 350)
Screenshot: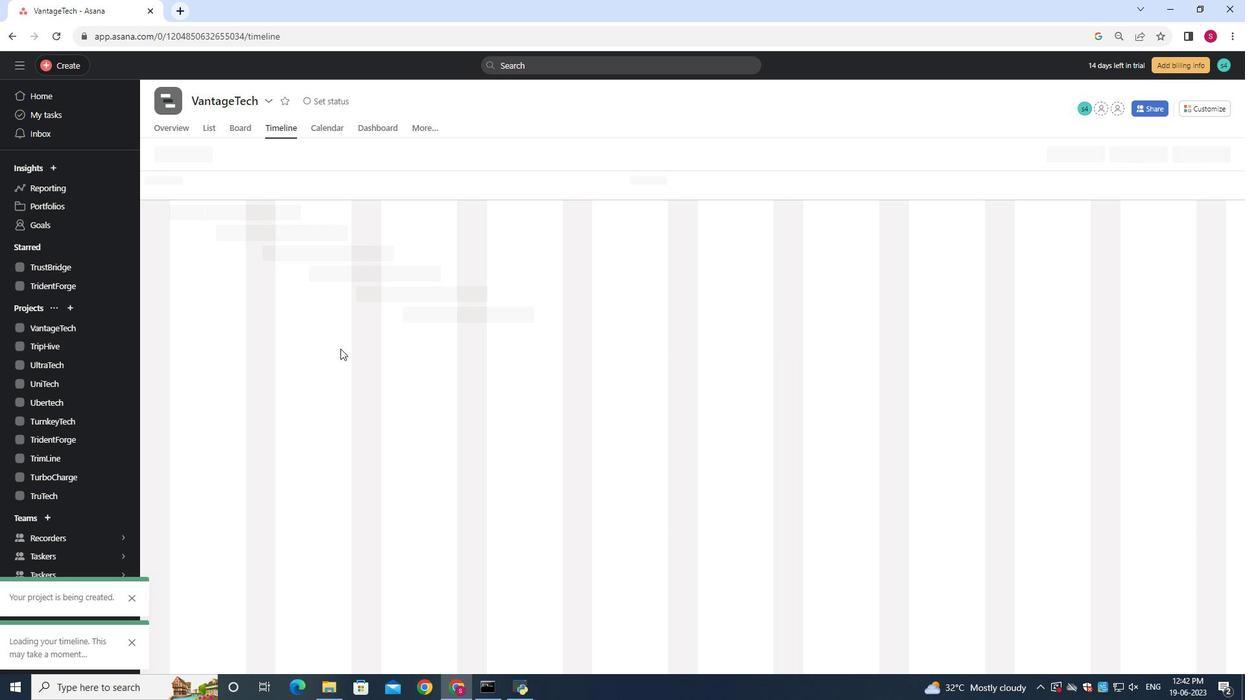 
Action: Mouse scrolled (340, 350) with delta (0, 0)
Screenshot: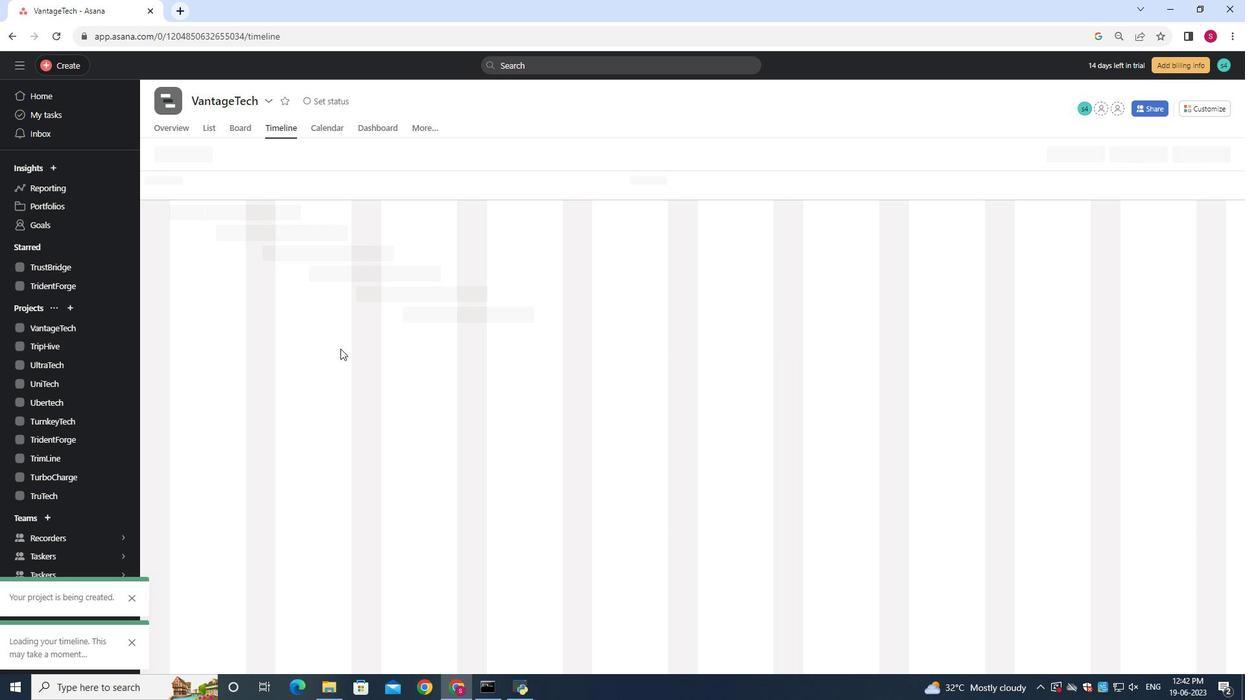 
Action: Mouse moved to (340, 350)
Screenshot: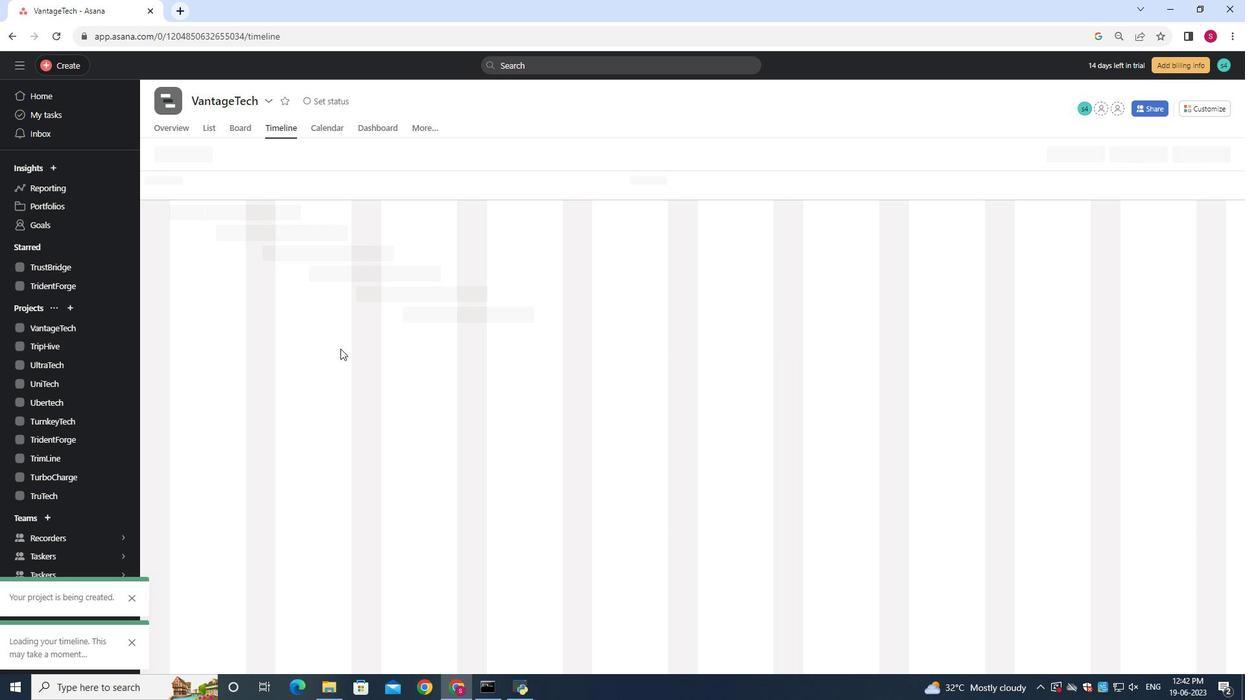
Action: Mouse scrolled (340, 350) with delta (0, 0)
Screenshot: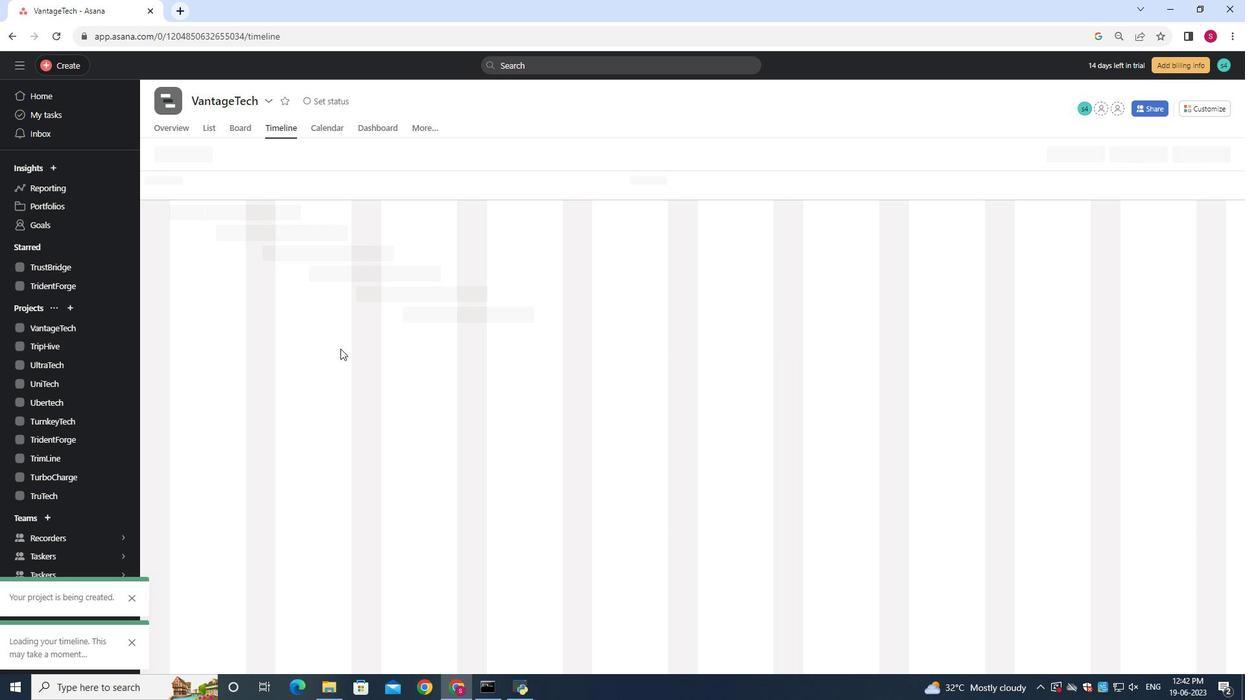 
Action: Mouse scrolled (340, 350) with delta (0, 0)
Screenshot: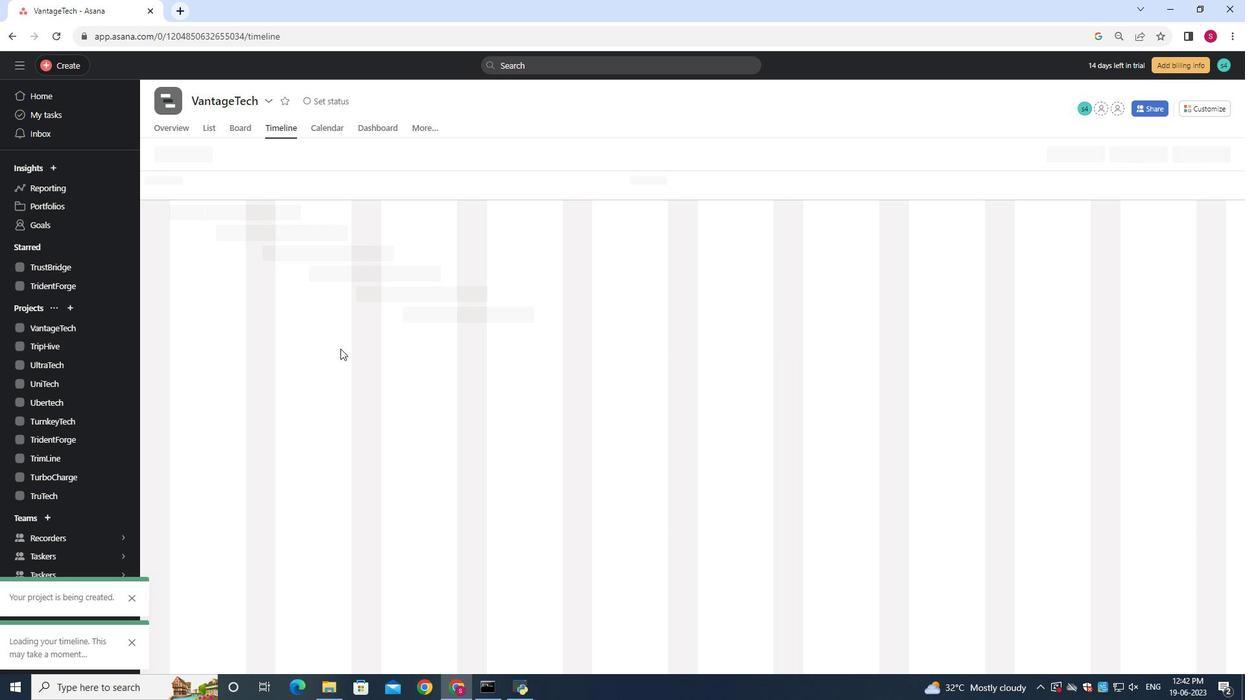 
Action: Mouse moved to (341, 350)
Screenshot: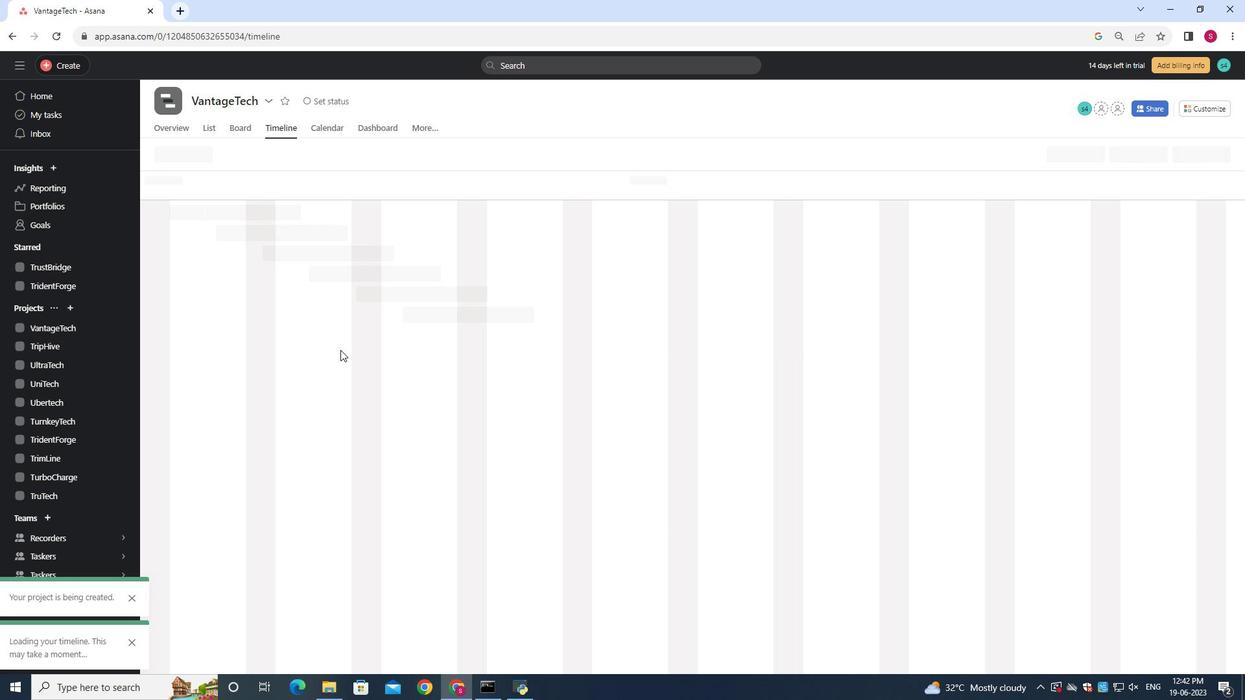 
Action: Mouse scrolled (341, 349) with delta (0, 0)
Screenshot: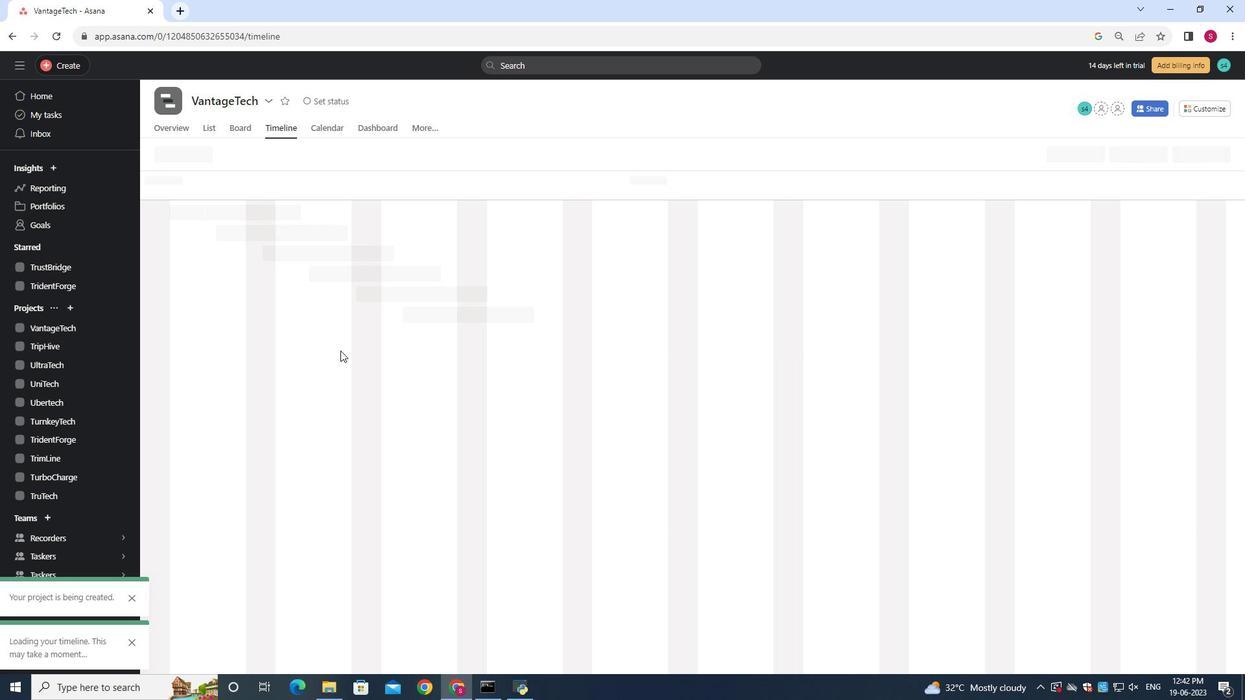 
Action: Mouse moved to (518, 345)
Screenshot: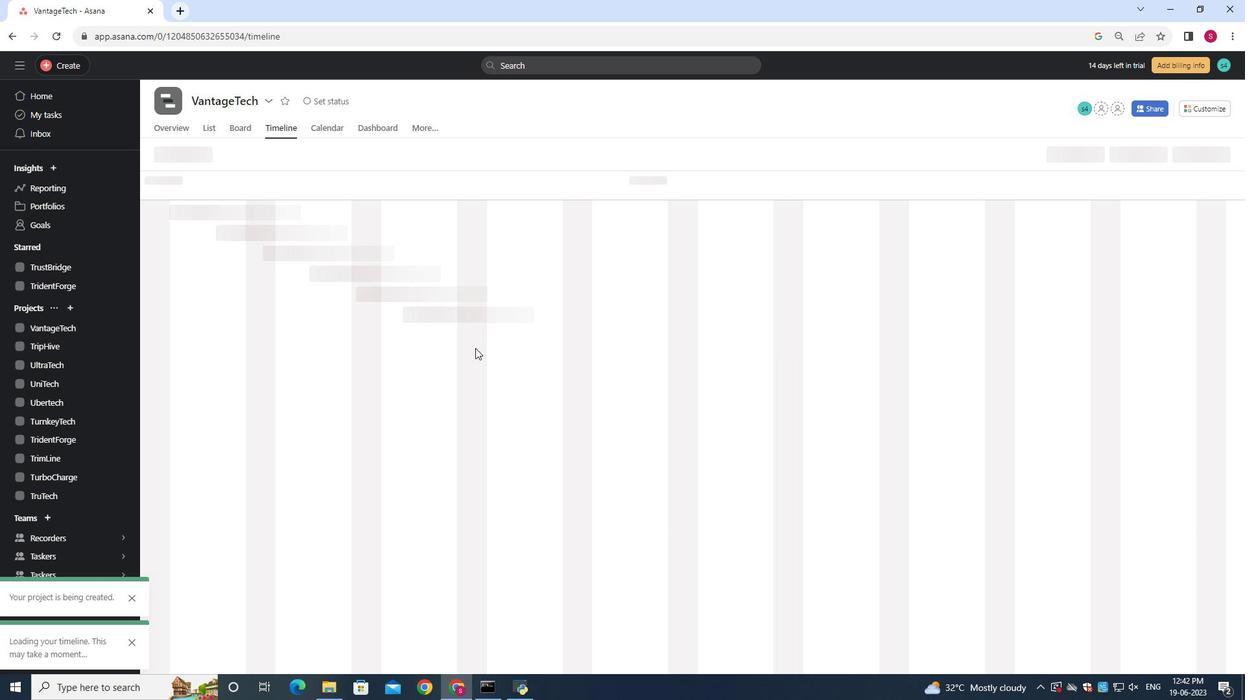
Action: Mouse scrolled (518, 344) with delta (0, 0)
Screenshot: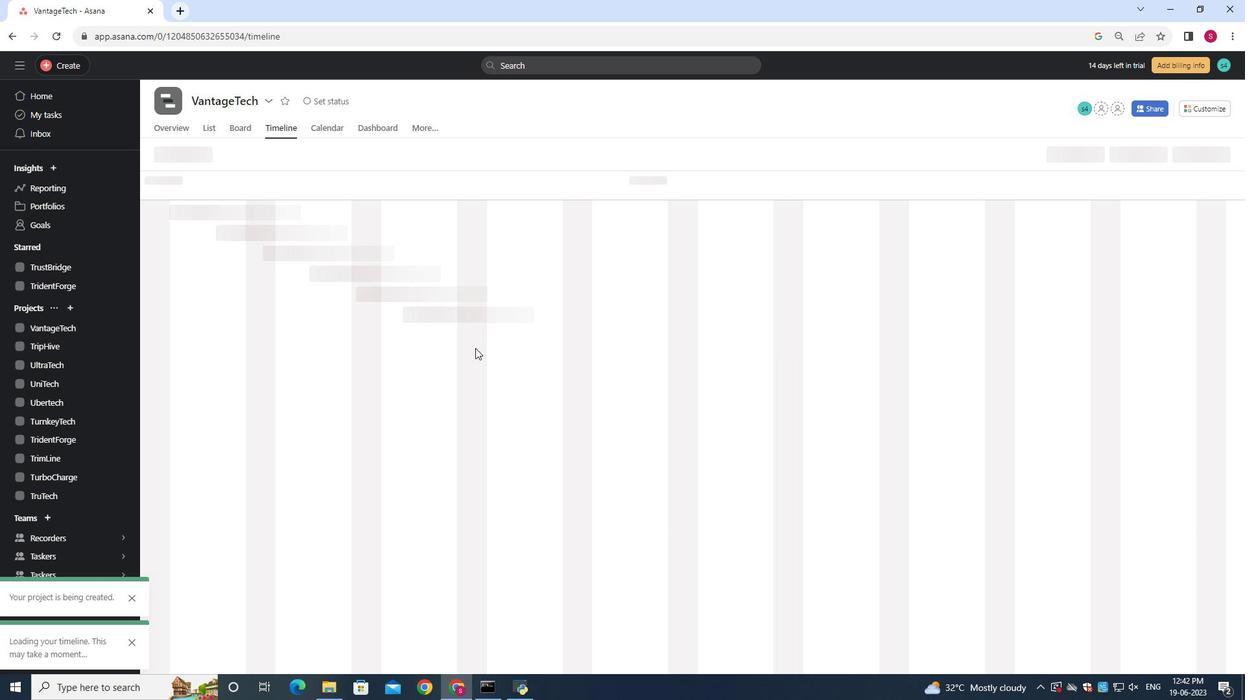 
Action: Mouse moved to (518, 345)
Screenshot: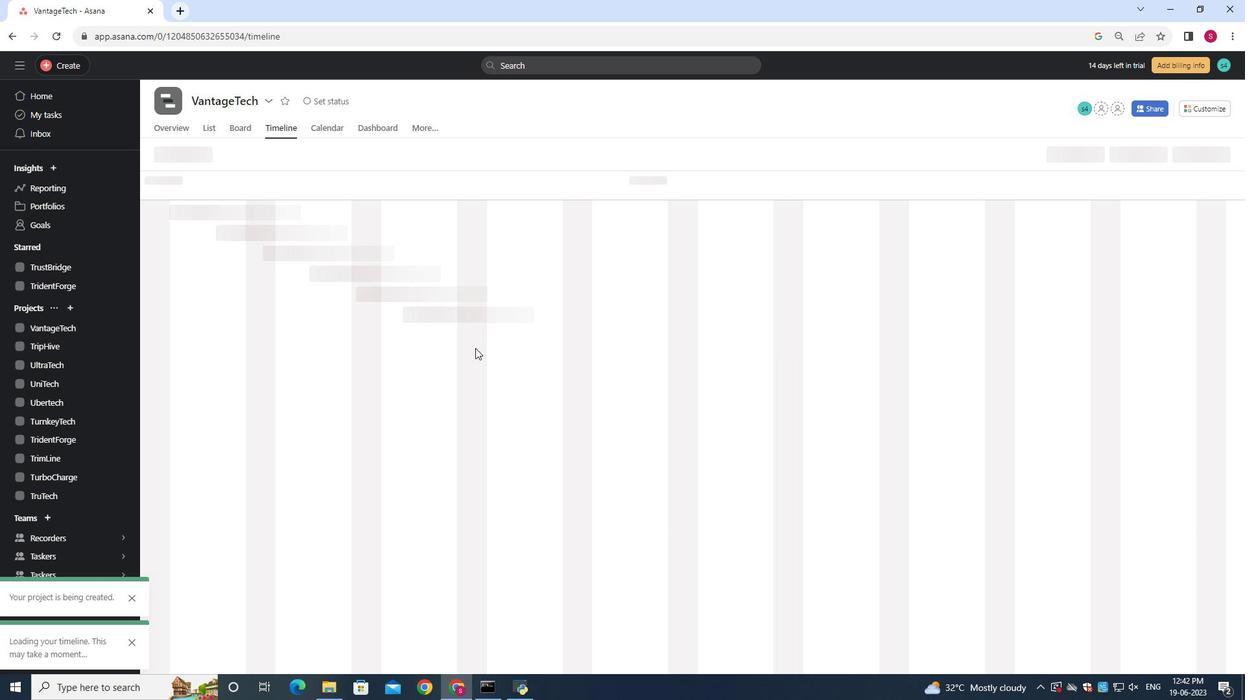 
Action: Mouse scrolled (518, 344) with delta (0, 0)
Screenshot: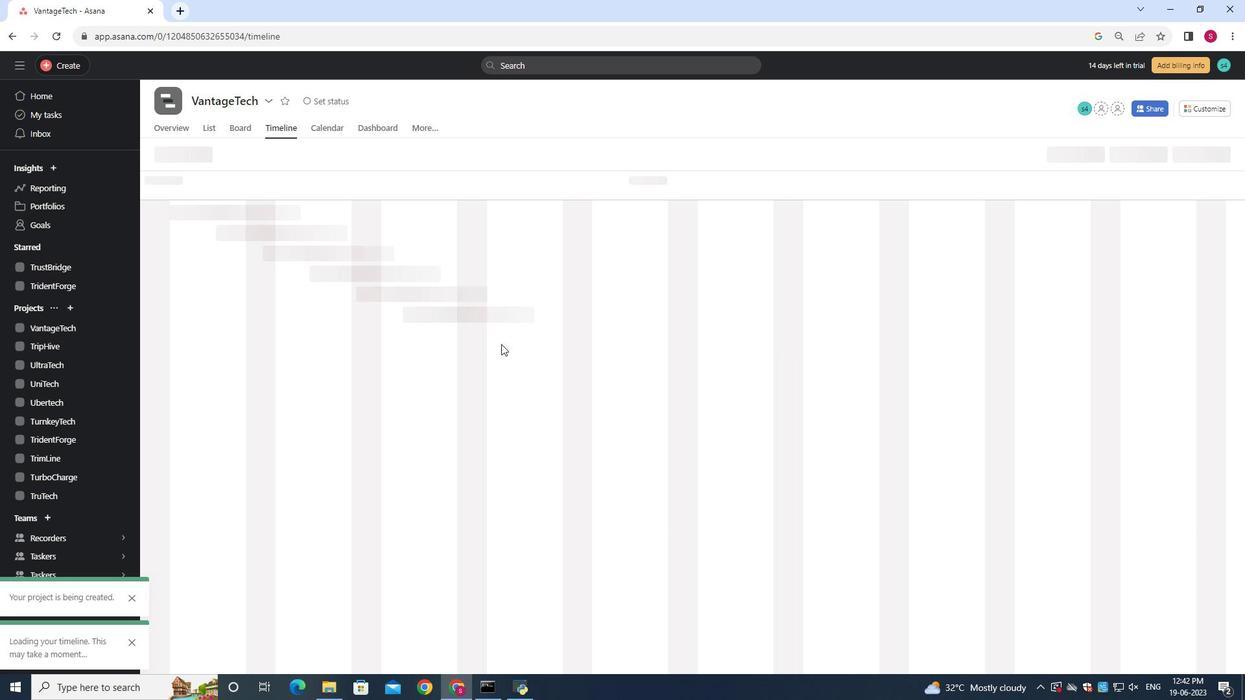 
Action: Mouse moved to (518, 346)
Screenshot: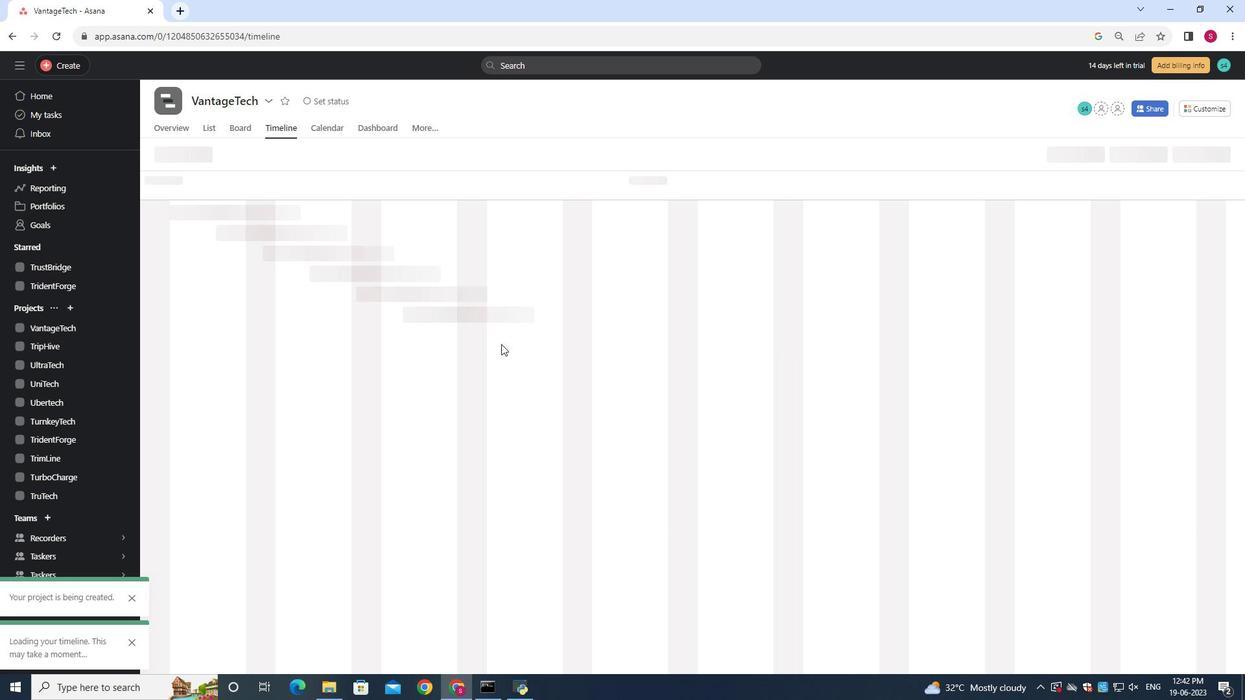 
Action: Mouse scrolled (518, 345) with delta (0, 0)
Screenshot: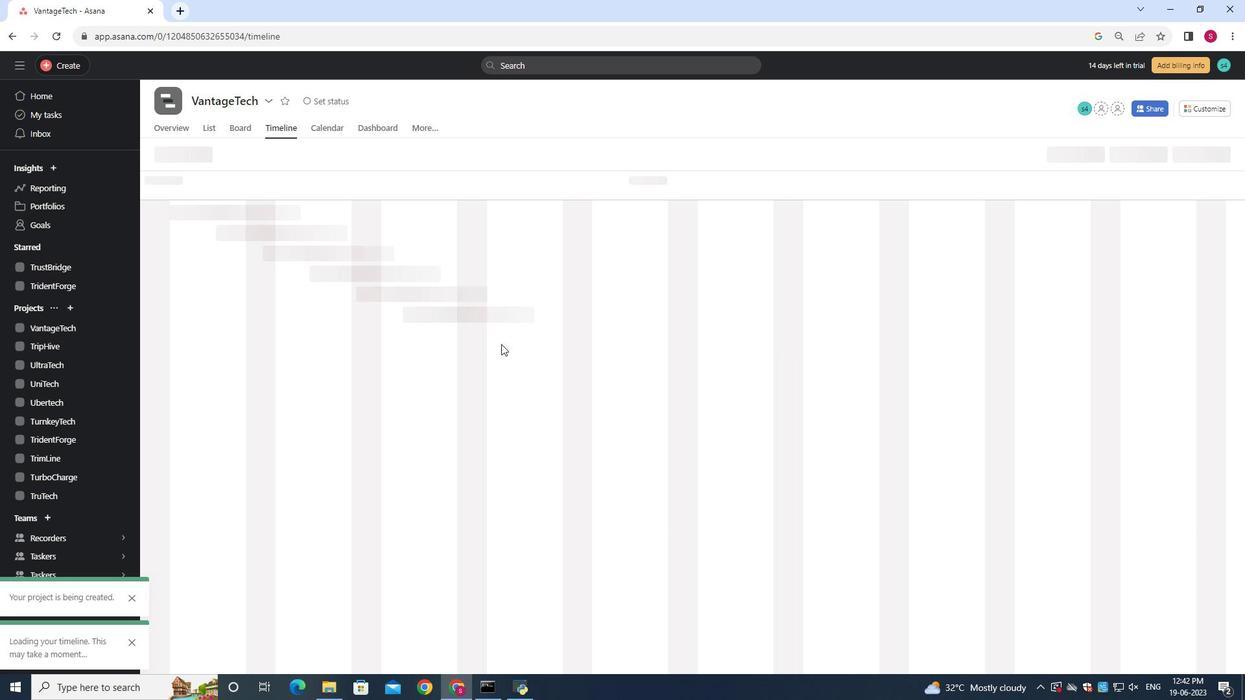 
Action: Mouse moved to (520, 346)
Screenshot: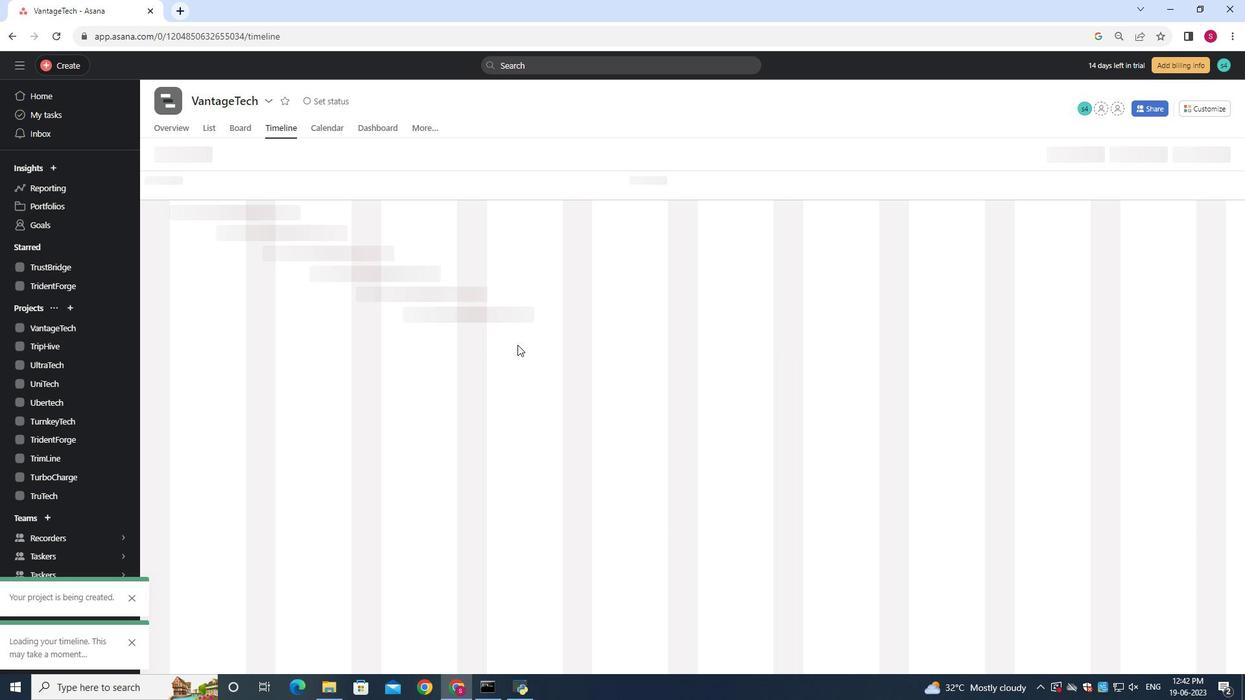 
Action: Mouse scrolled (520, 345) with delta (0, 0)
Screenshot: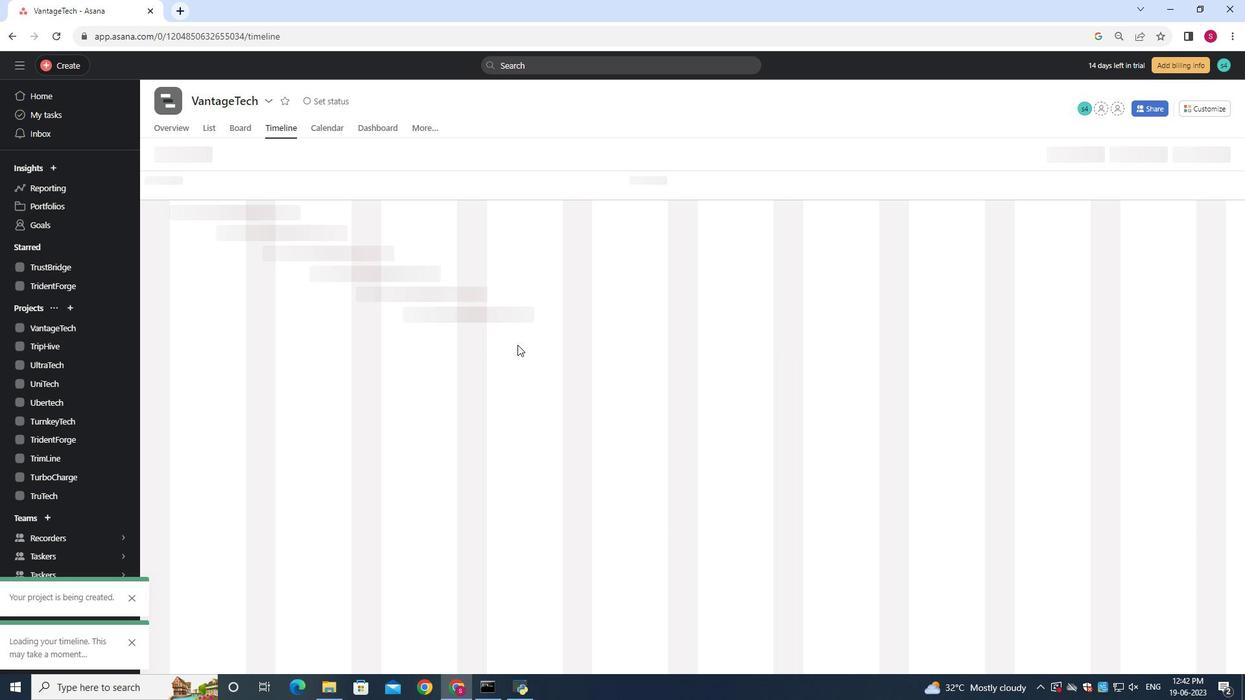 
Action: Mouse moved to (526, 343)
Screenshot: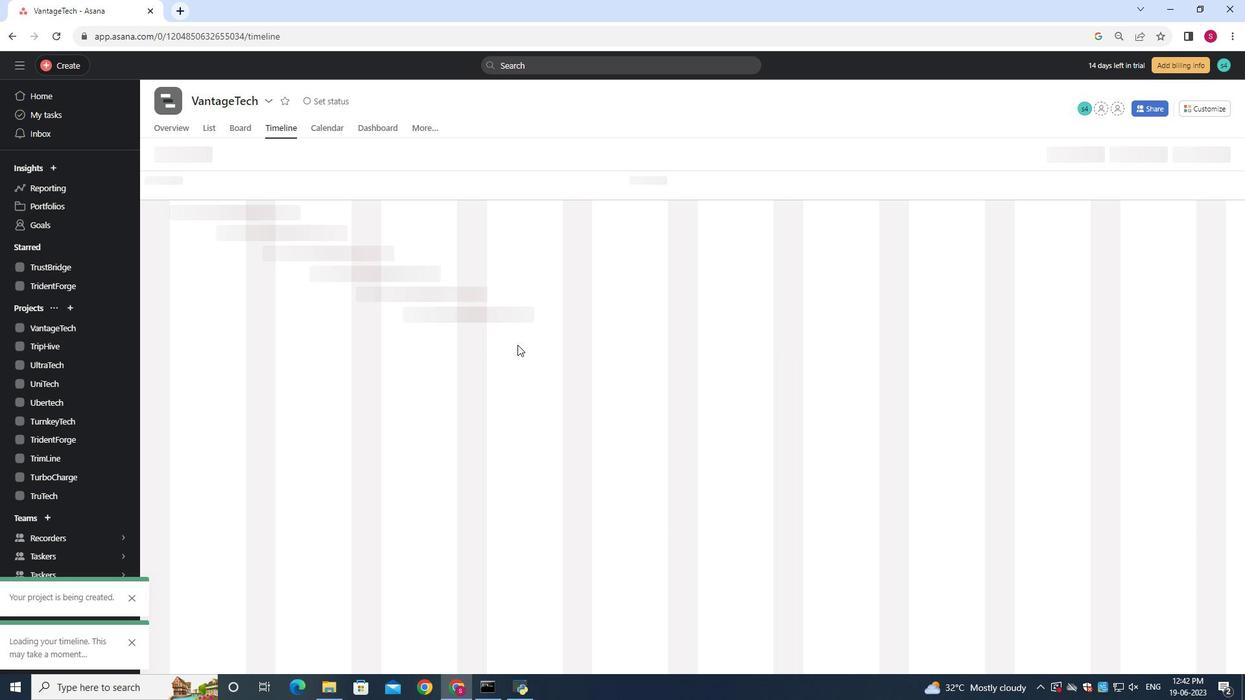 
Action: Mouse scrolled (522, 344) with delta (0, 0)
Screenshot: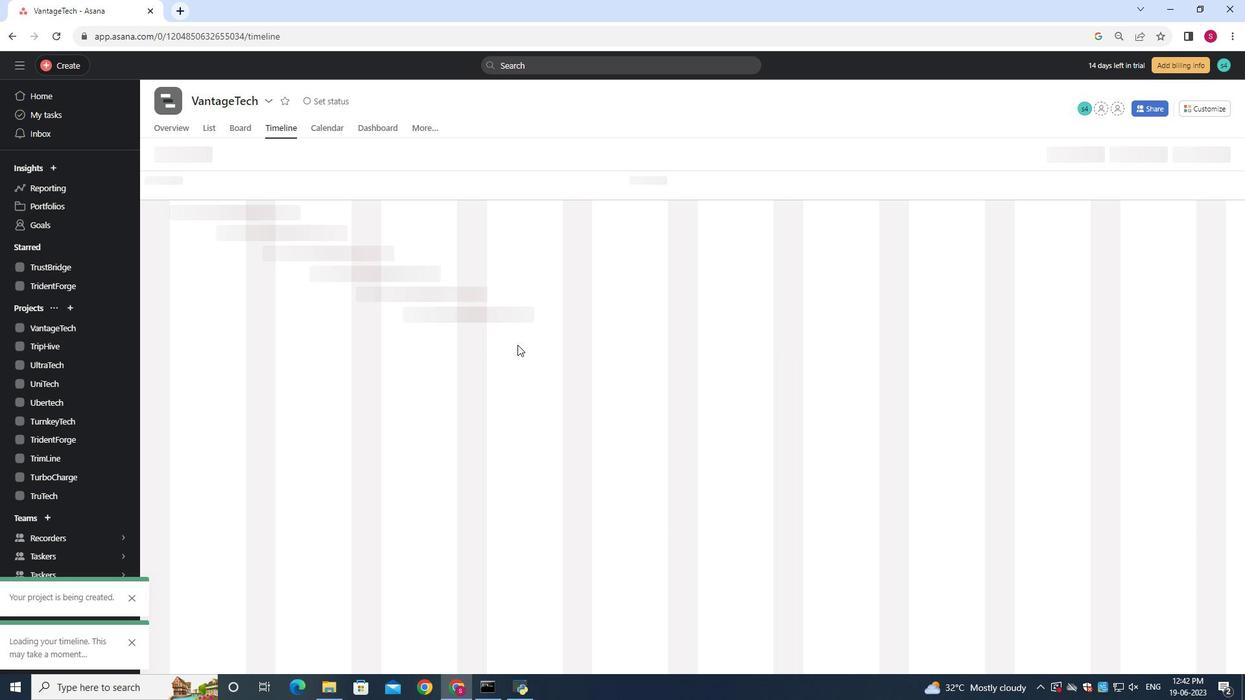 
Action: Mouse moved to (533, 341)
Screenshot: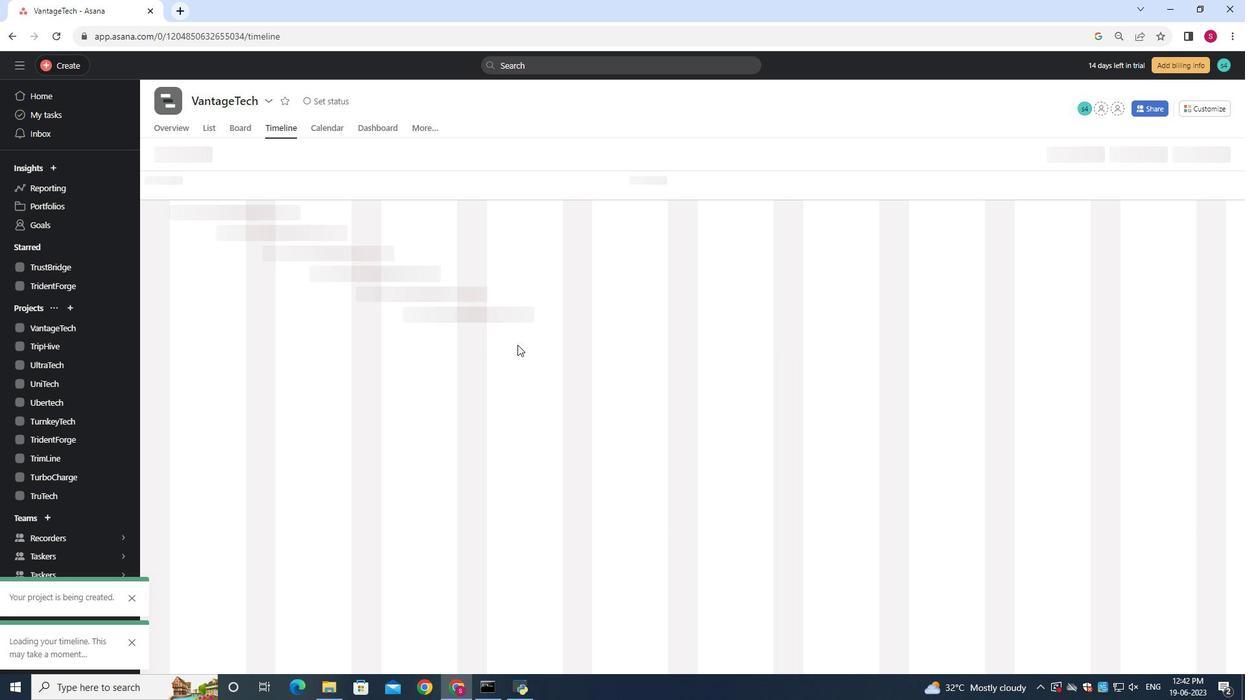 
Action: Mouse scrolled (529, 342) with delta (0, 0)
Screenshot: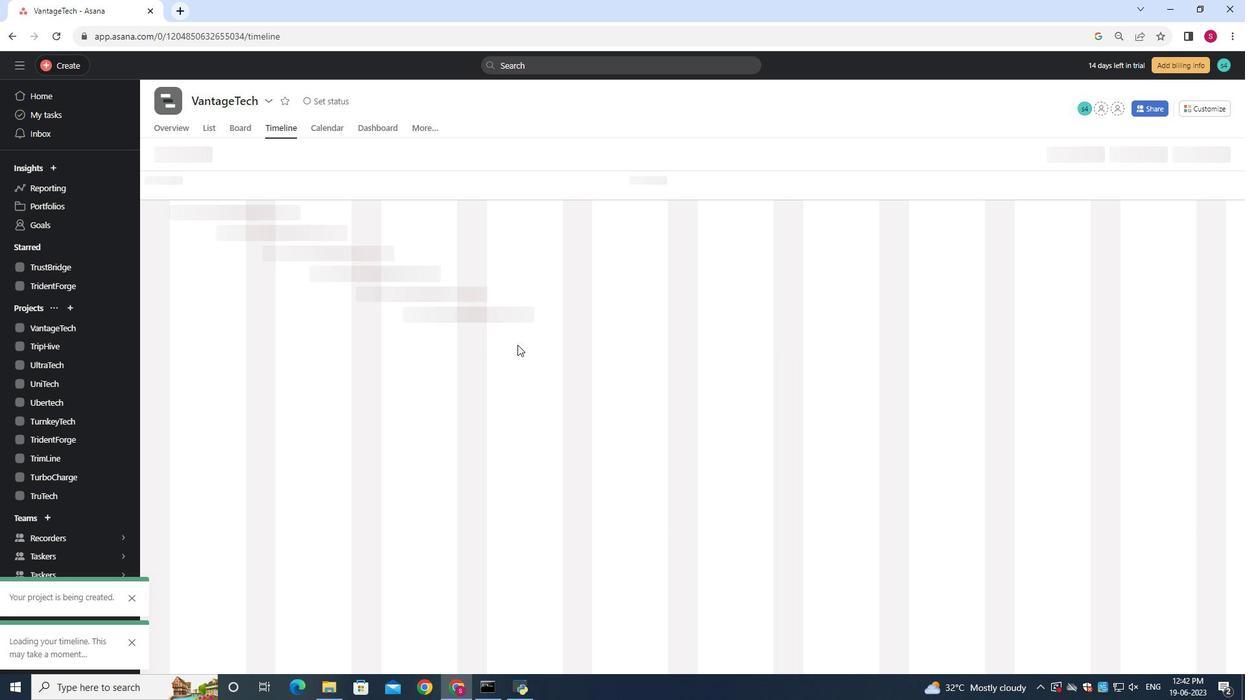 
Action: Mouse moved to (208, 405)
Screenshot: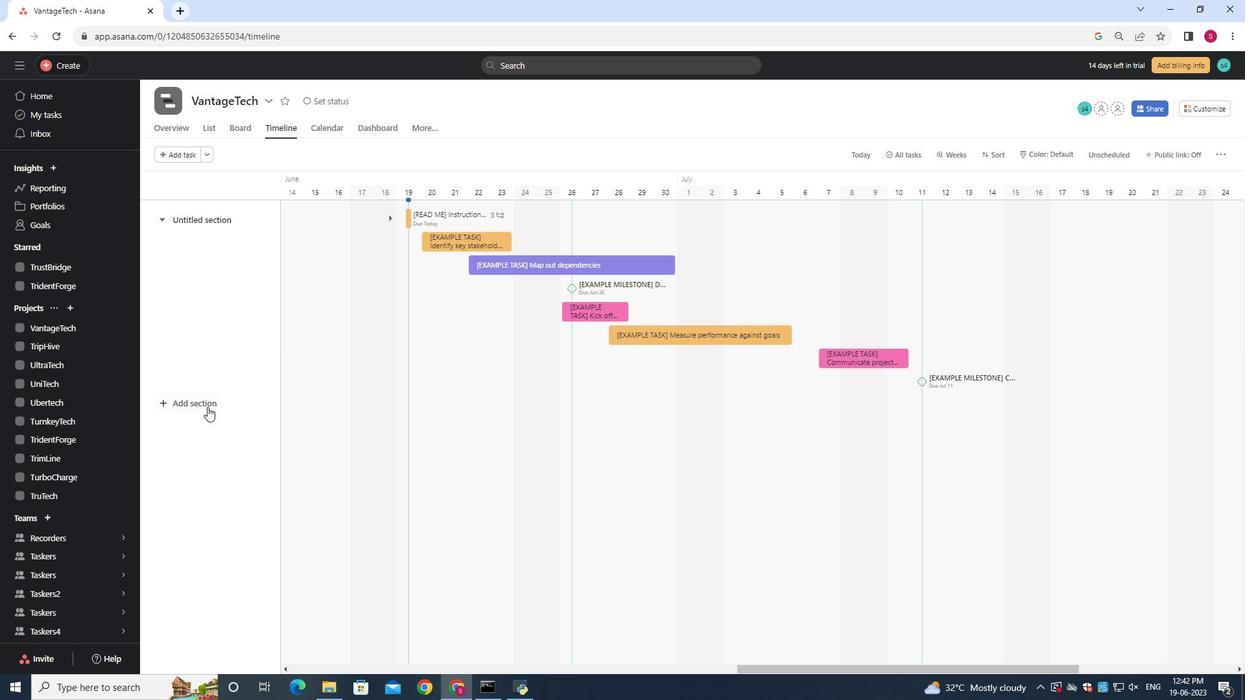 
Action: Mouse pressed left at (208, 405)
Screenshot: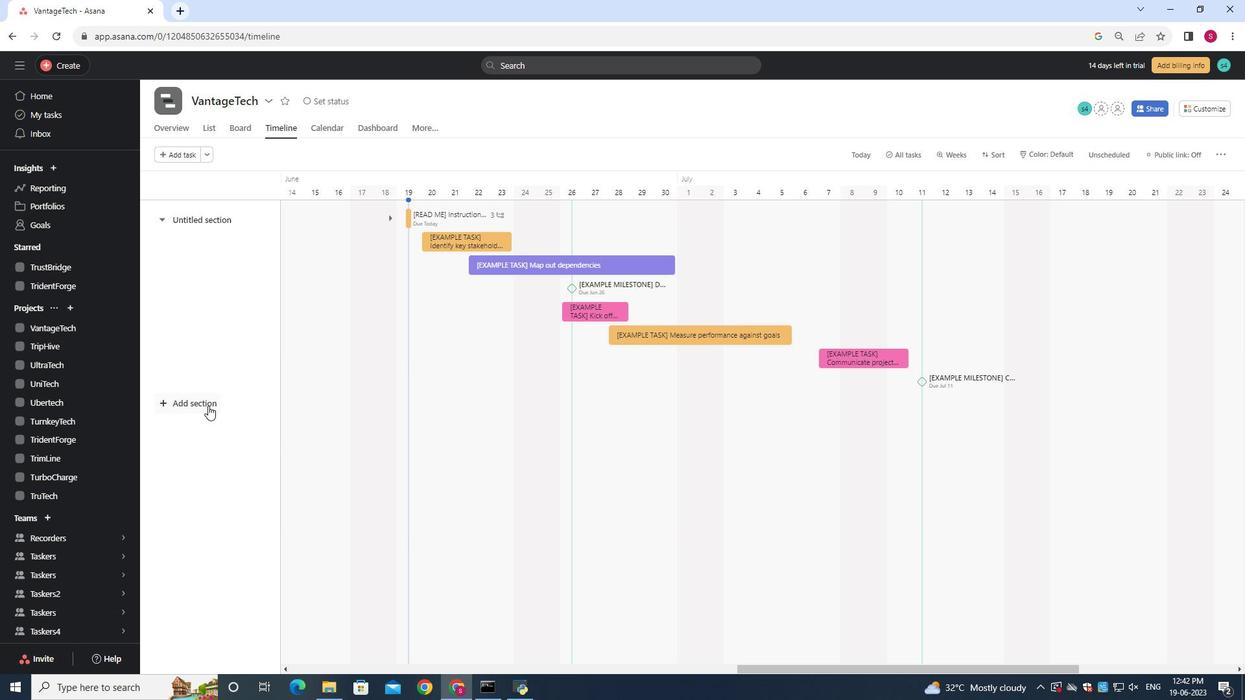 
Action: Mouse moved to (208, 406)
Screenshot: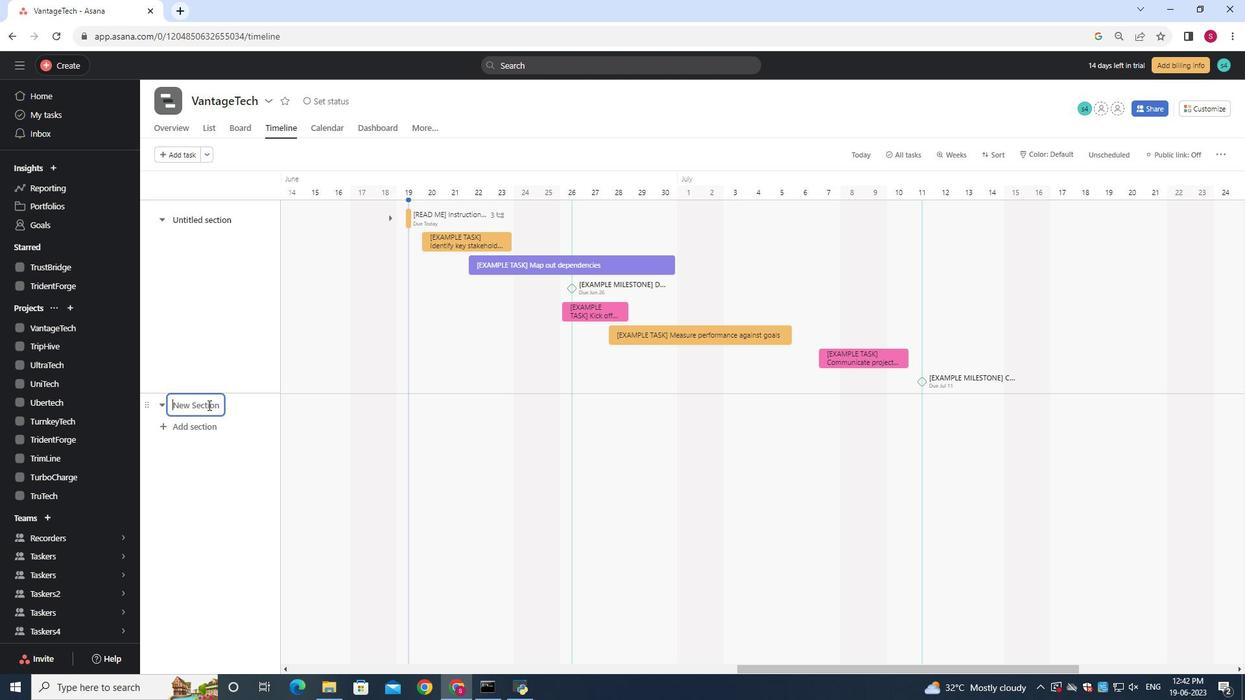 
Action: Key pressed <Key.shift><Key.shift><Key.shift><Key.shift><Key.shift><Key.shift><Key.shift><Key.shift><Key.shift><Key.shift><Key.shift><Key.shift><Key.shift><Key.shift><Key.shift><Key.shift><Key.shift><Key.shift><Key.shift><Key.shift>To-<Key.shift><Key.shift><Key.shift><Key.shift>Do<Key.space><Key.enter><Key.shift>
Screenshot: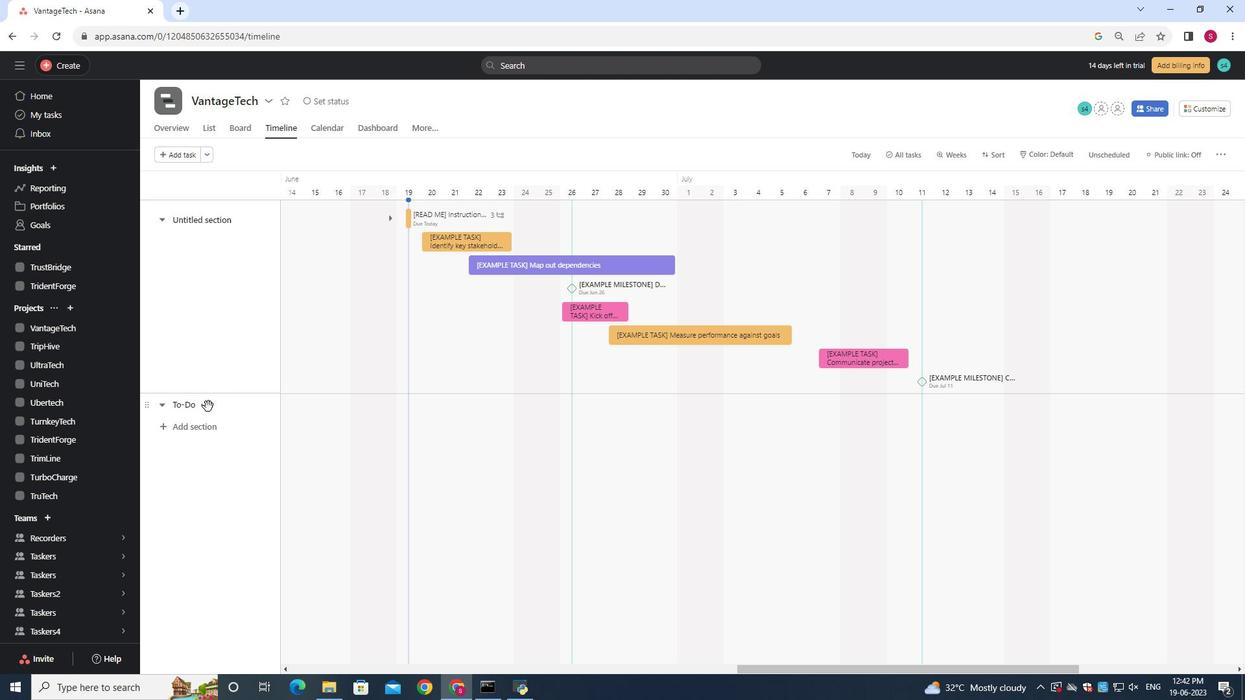 
Action: Mouse moved to (177, 427)
Screenshot: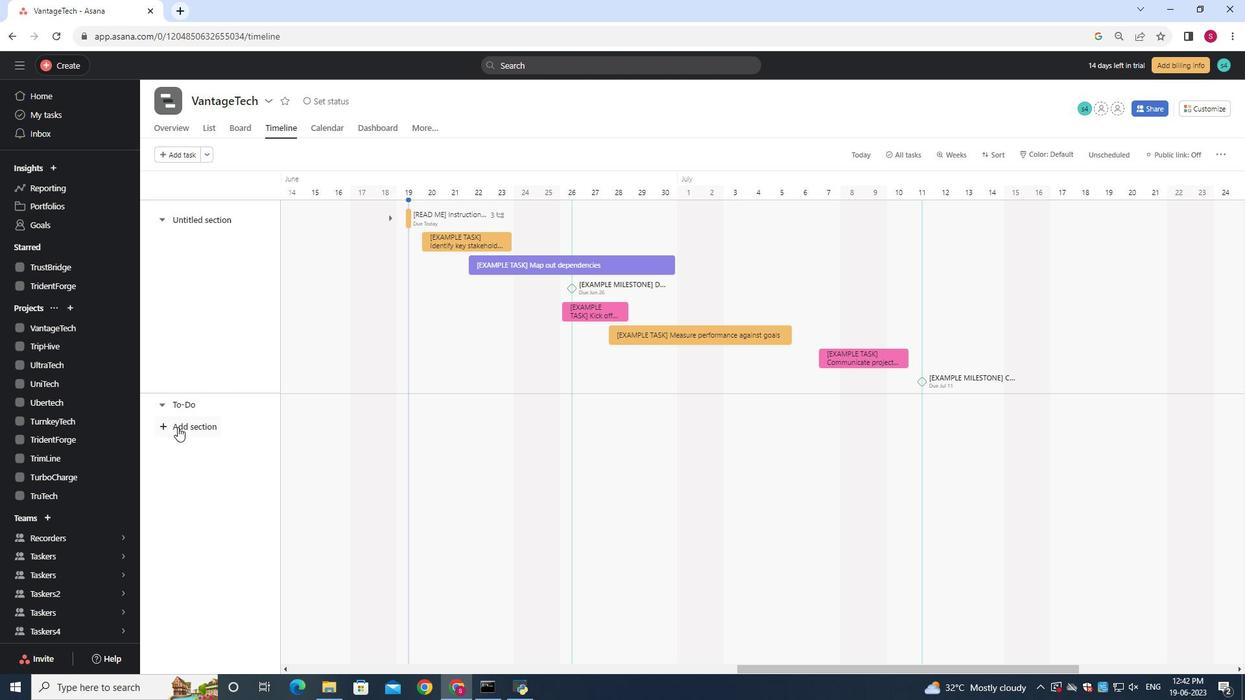 
Action: Mouse pressed left at (177, 427)
Screenshot: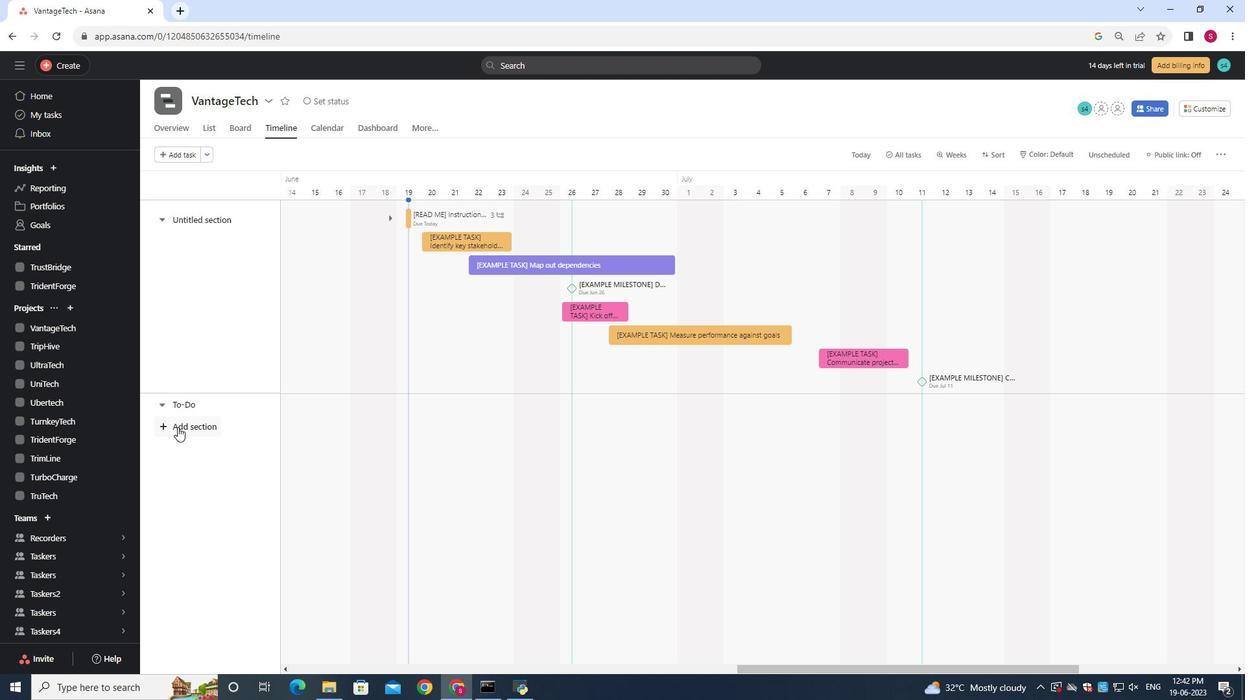 
Action: Mouse moved to (179, 419)
Screenshot: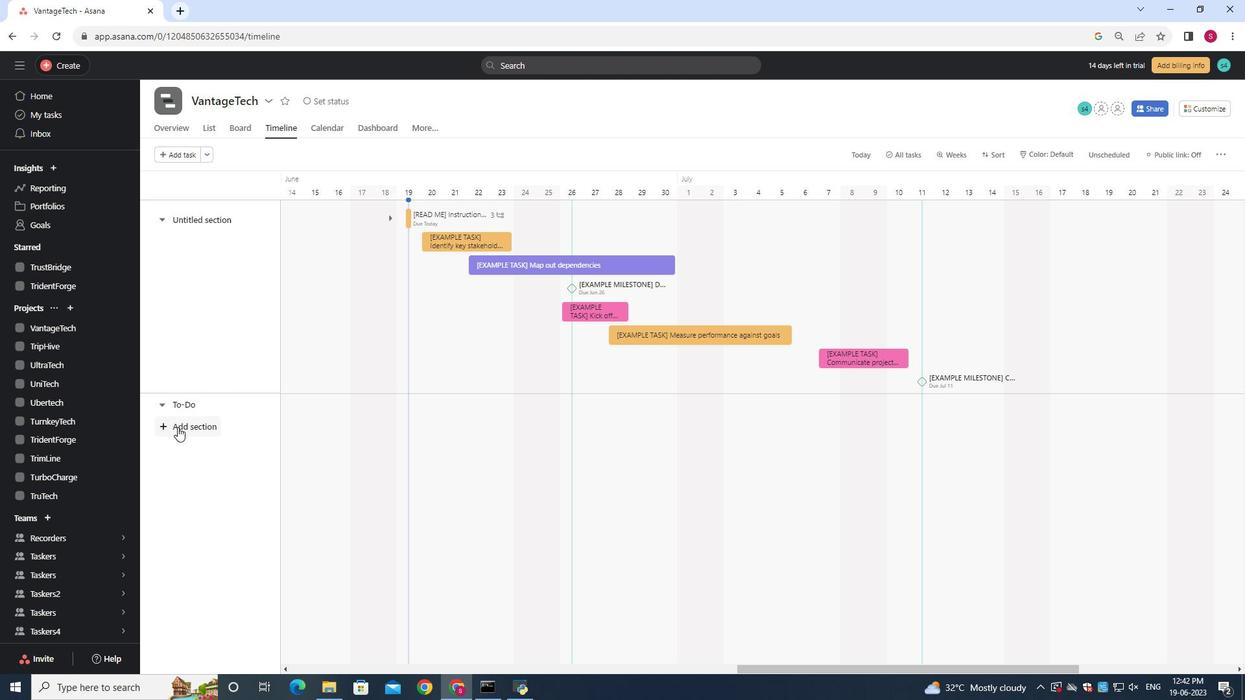 
Action: Key pressed <Key.shift><Key.shift><Key.shift><Key.shift><Key.shift>Doing
Screenshot: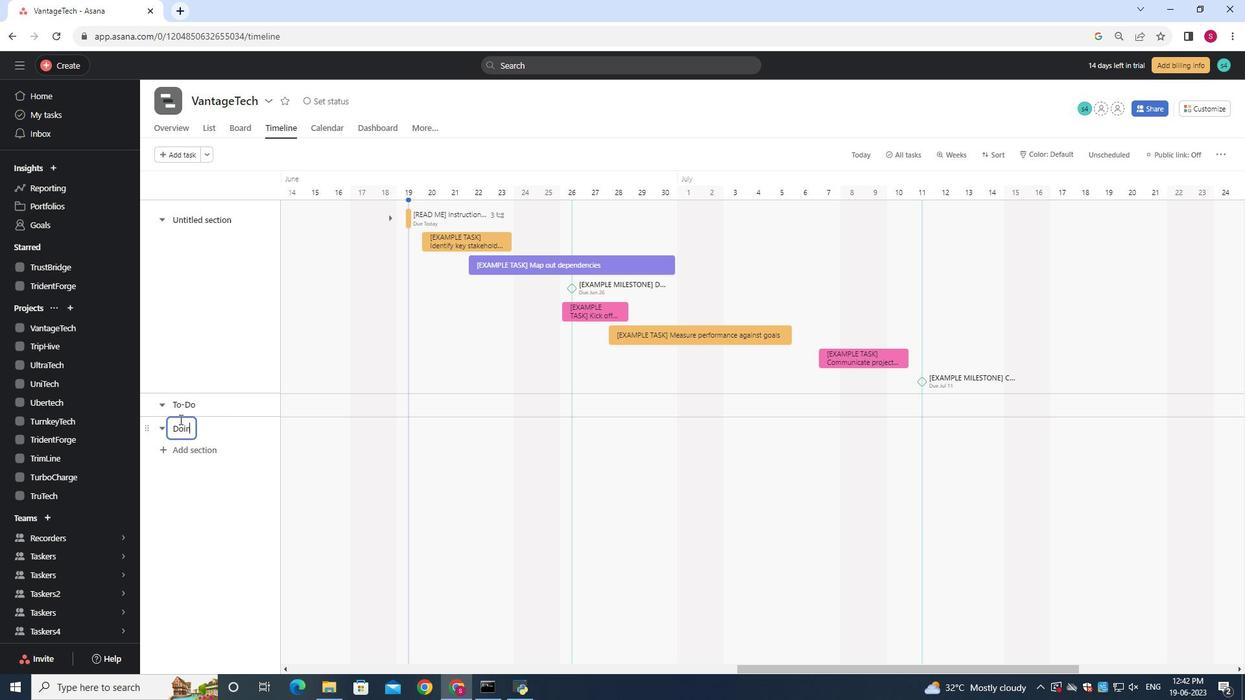 
Action: Mouse moved to (180, 449)
Screenshot: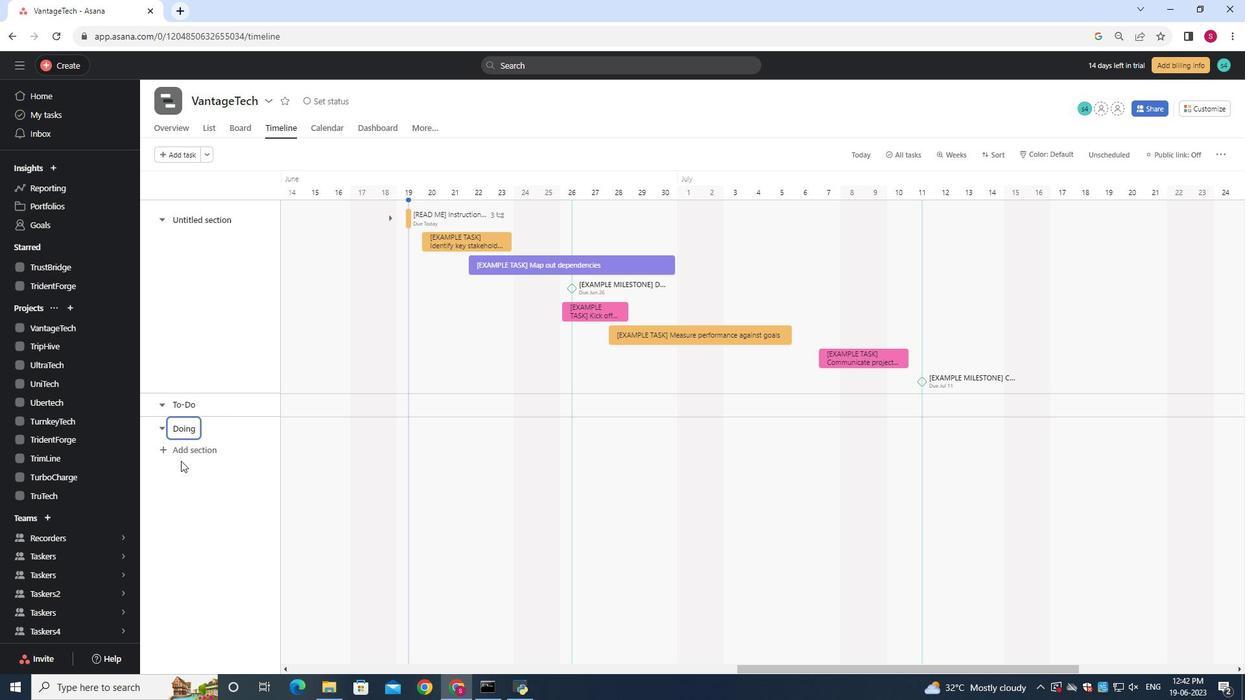 
Action: Mouse pressed left at (180, 449)
Screenshot: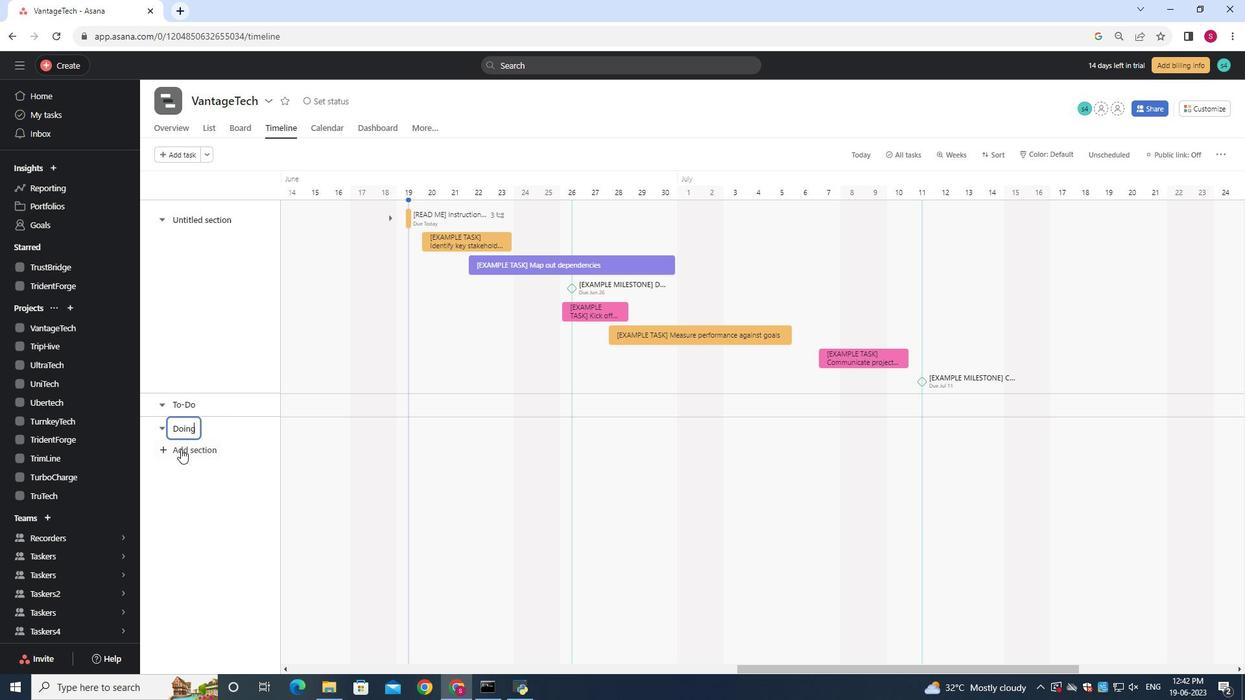 
Action: Key pressed <Key.shift><Key.shift><Key.shift>Done
Screenshot: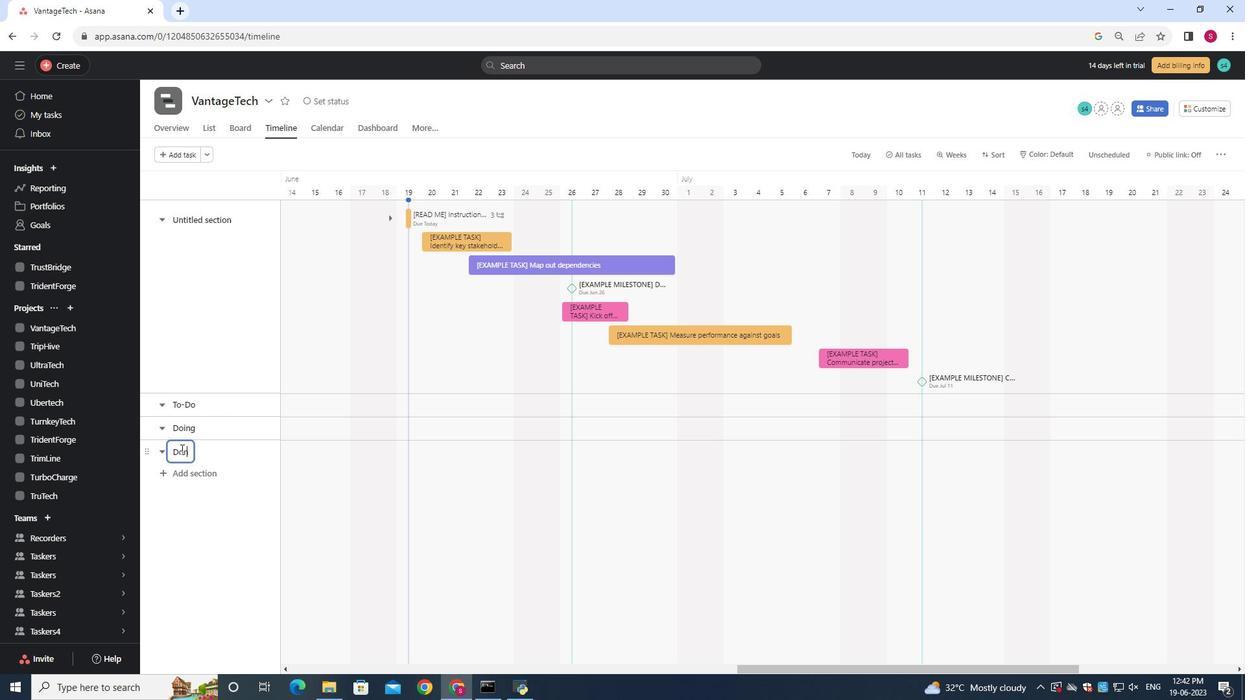 
Action: Mouse moved to (247, 451)
Screenshot: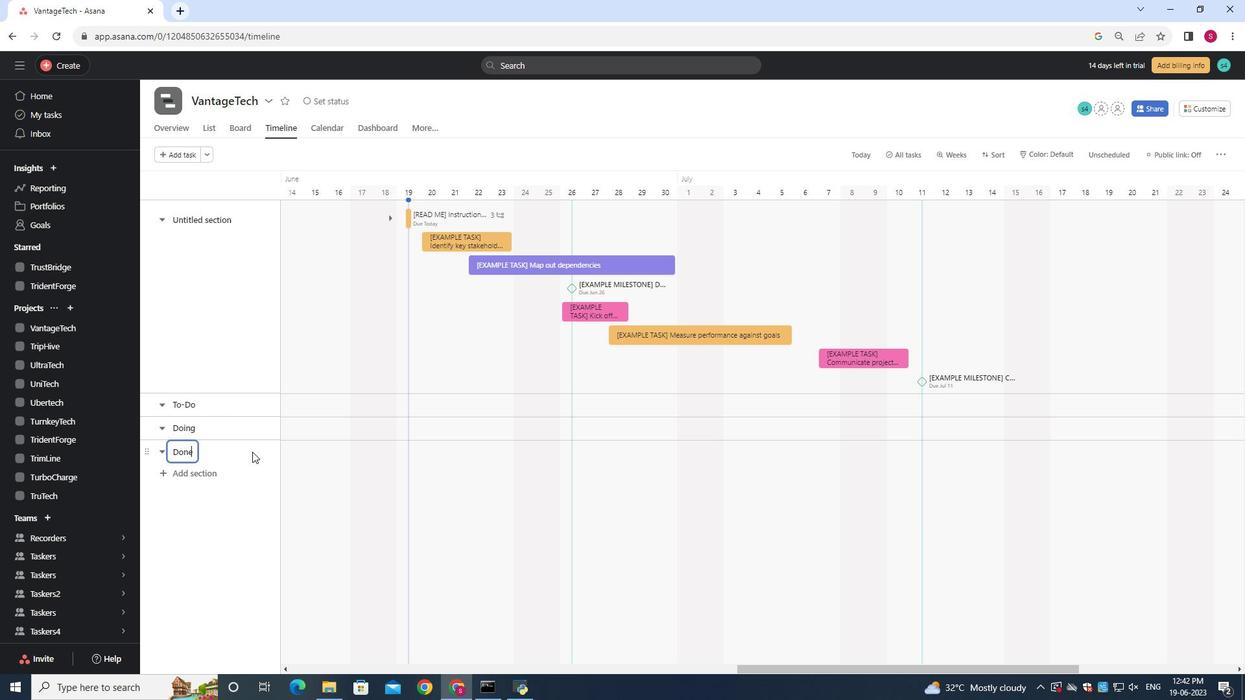 
Action: Mouse pressed left at (247, 451)
Screenshot: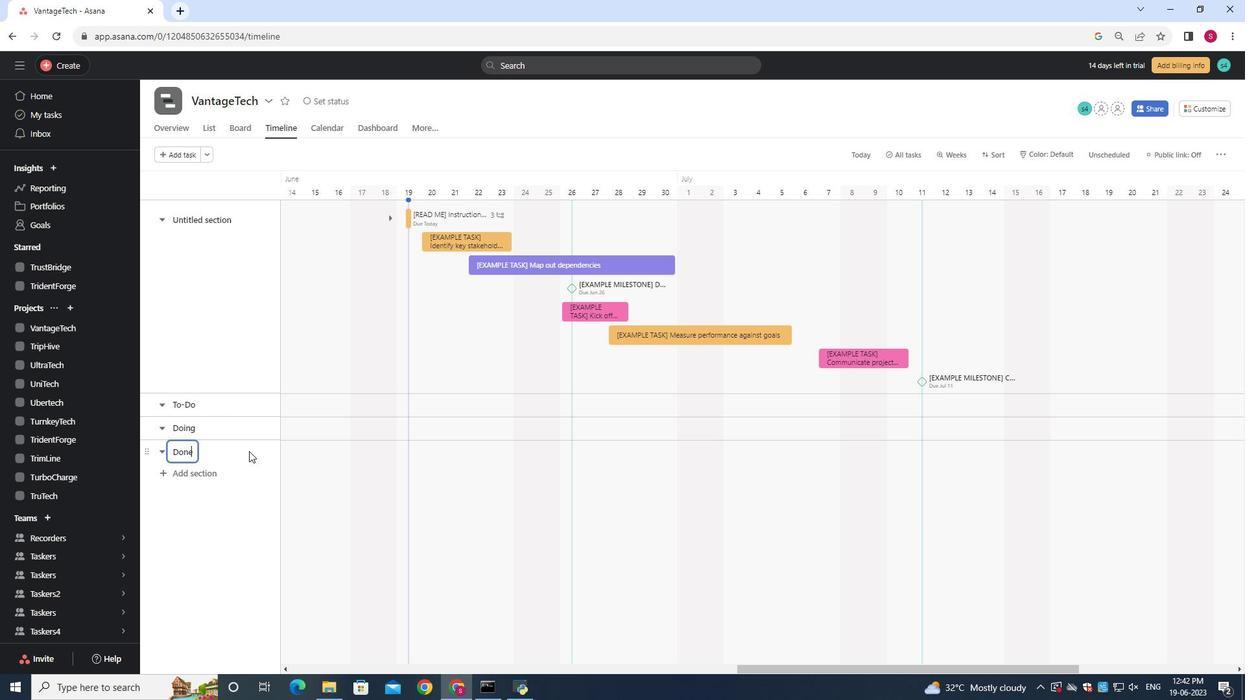 
Action: Mouse moved to (270, 446)
Screenshot: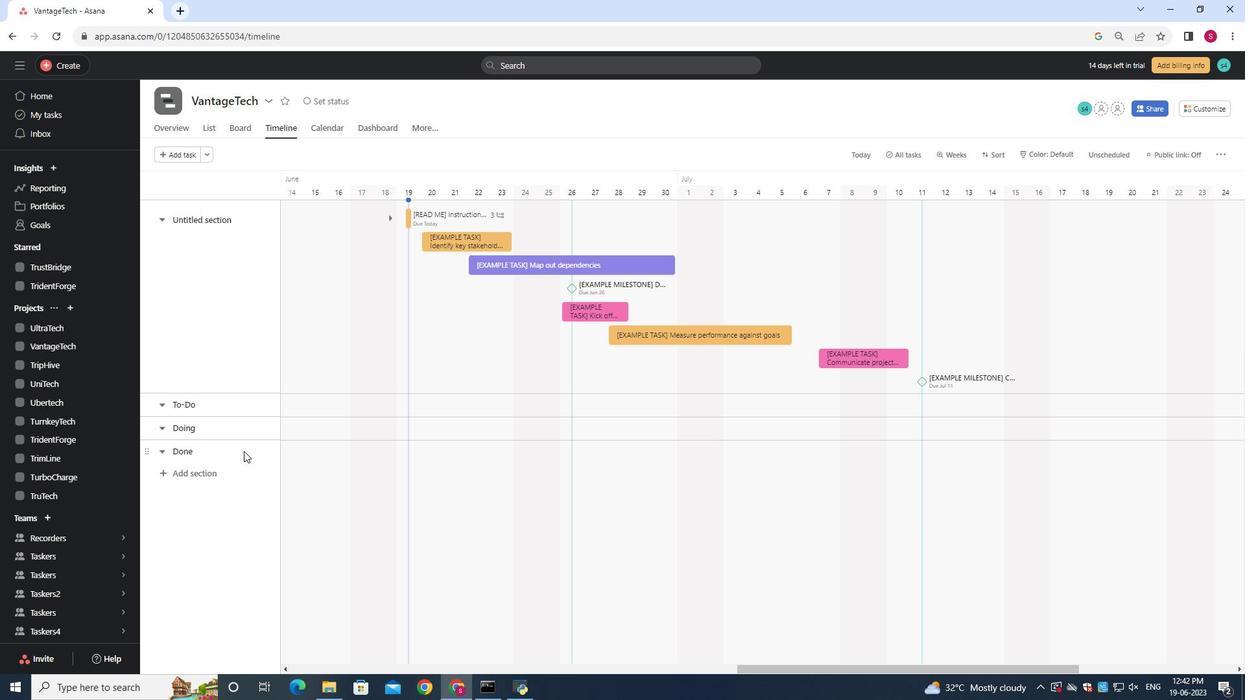 
